 Task: Add an event with the title Lunch and Learn: Effective Time Management, date '2023/11/02', time 7:50 AM to 9:50 AMand add a description: The project kickoff is an important event that marks the official start of a project. It brings together key stakeholders, team members, and project managers to establish a shared understanding of the project's objectives, scope, and deliverables. During the kickoff, goals and expectations are clarified, roles and responsibilities are defined, and the initial project plan is presented., put the event into Green category . Add location for the event as: 123 La Boqueria, Barcelona, Spain, logged in from the account softage.3@softage.netand send the event invitation to softage.4@softage.net and softage.5@softage.net. Set a reminder for the event 1 hour before
Action: Mouse moved to (124, 123)
Screenshot: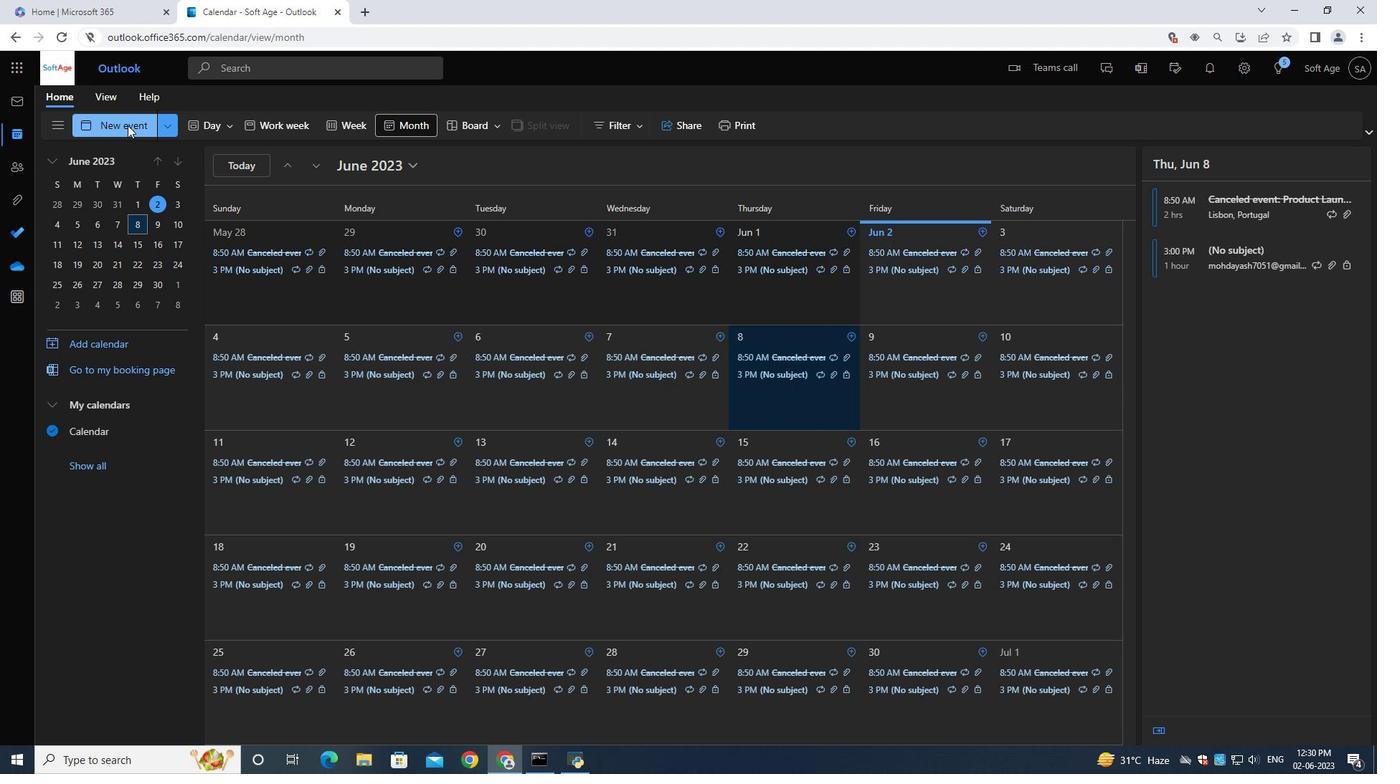 
Action: Mouse pressed left at (124, 123)
Screenshot: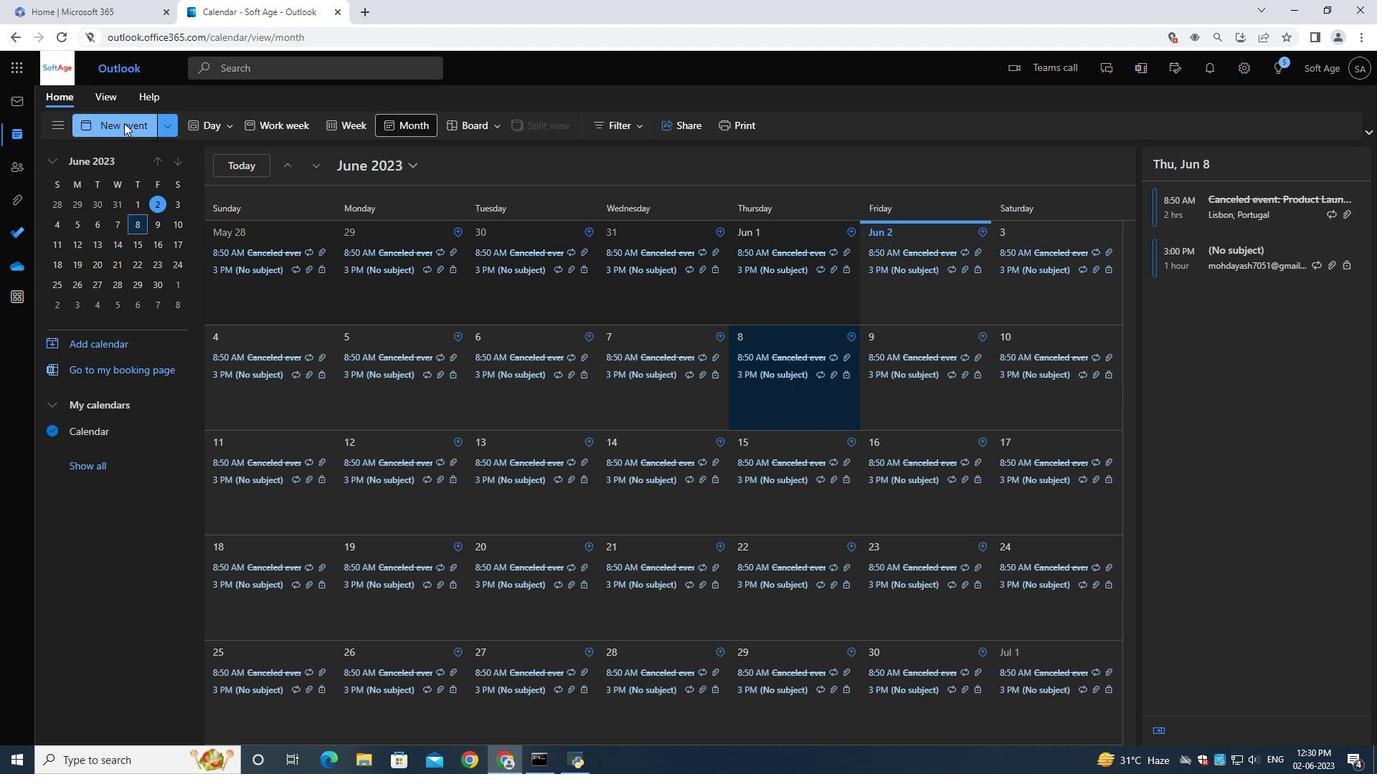 
Action: Mouse moved to (365, 221)
Screenshot: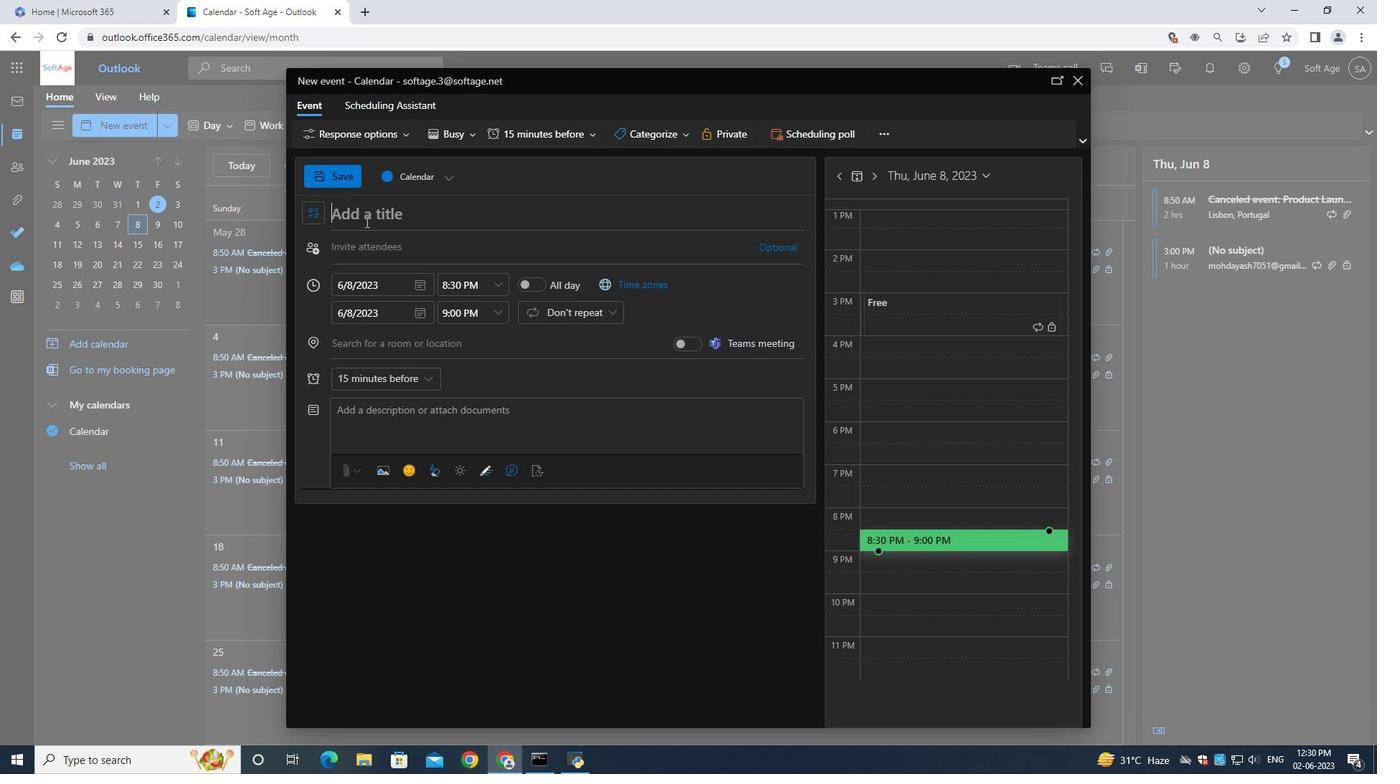 
Action: Key pressed <Key.shift>Luc<Key.backspace>nch<Key.space><Key.shift>And<Key.backspace><Key.backspace><Key.backspace>and<Key.space><Key.shift><Key.shift><Key.shift><Key.shift><Key.shift><Key.shift><Key.shift><Key.shift><Key.shift><Key.shift><Key.shift><Key.shift><Key.shift><Key.shift>Learn<Key.shift_r>:<Key.space><Key.shift><Key.shift><Key.shift><Key.shift><Key.shift><Key.shift><Key.shift><Key.shift><Key.shift>Effective<Key.space><Key.shift><Key.shift><Key.shift>Time<Key.space><Key.shift><Key.shift><Key.shift><Key.shift><Key.shift><Key.shift><Key.shift><Key.shift><Key.shift><Key.shift><Key.shift><Key.shift><Key.shift>Management
Screenshot: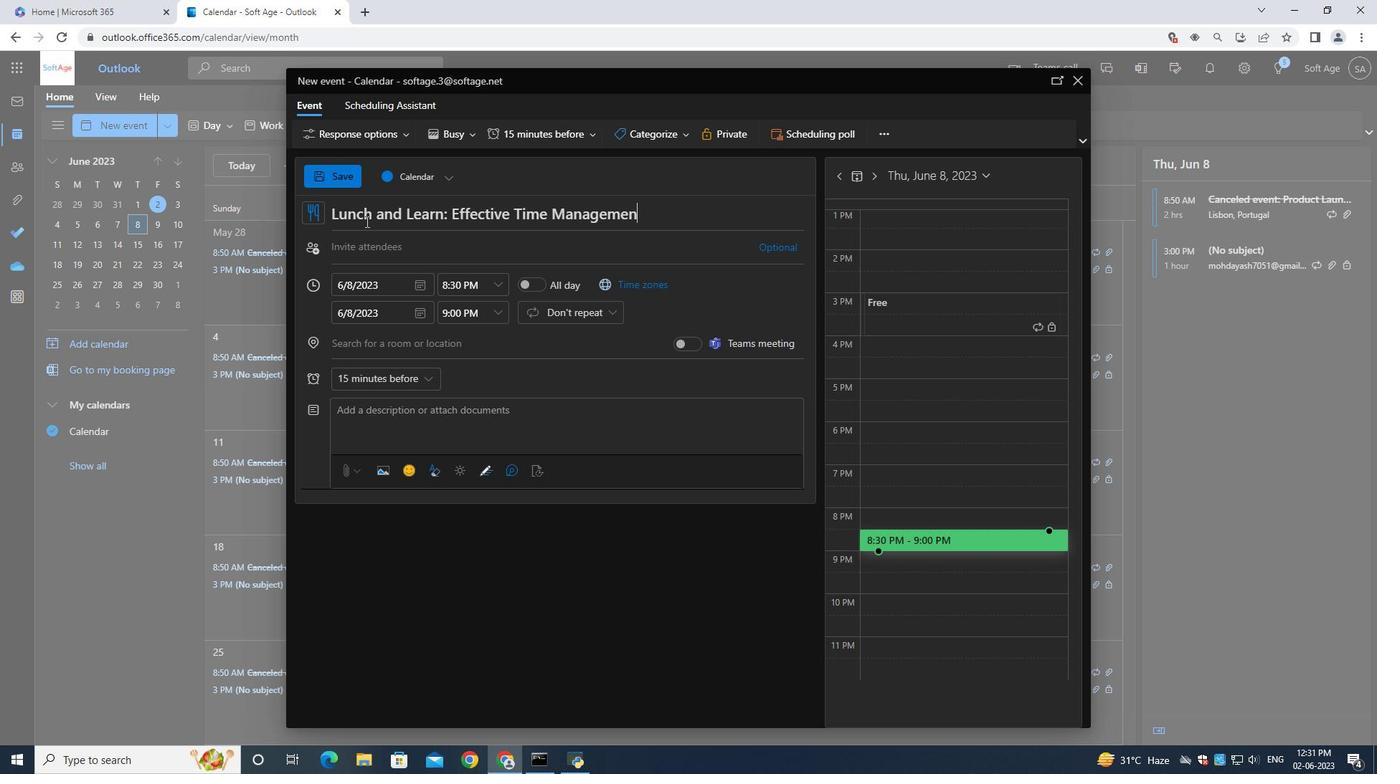 
Action: Mouse moved to (421, 286)
Screenshot: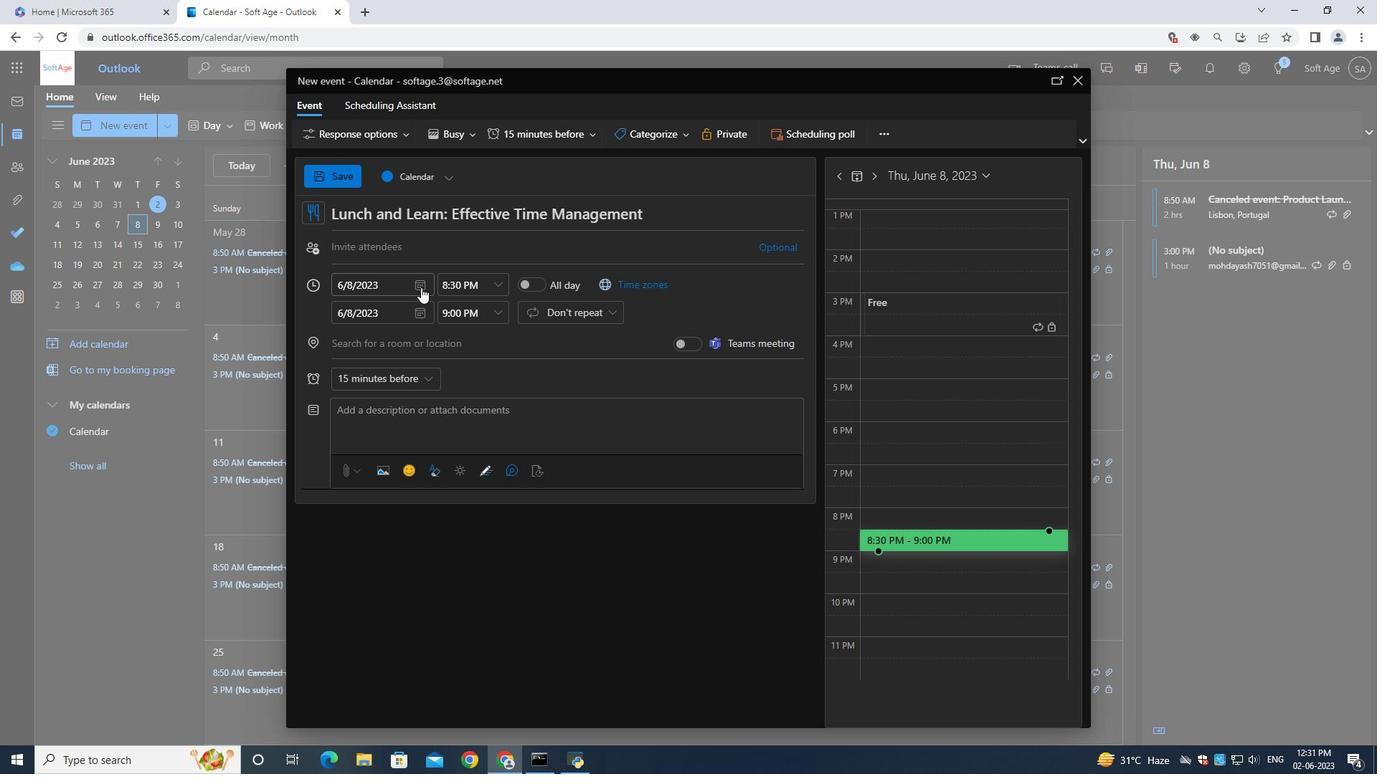 
Action: Mouse pressed left at (421, 286)
Screenshot: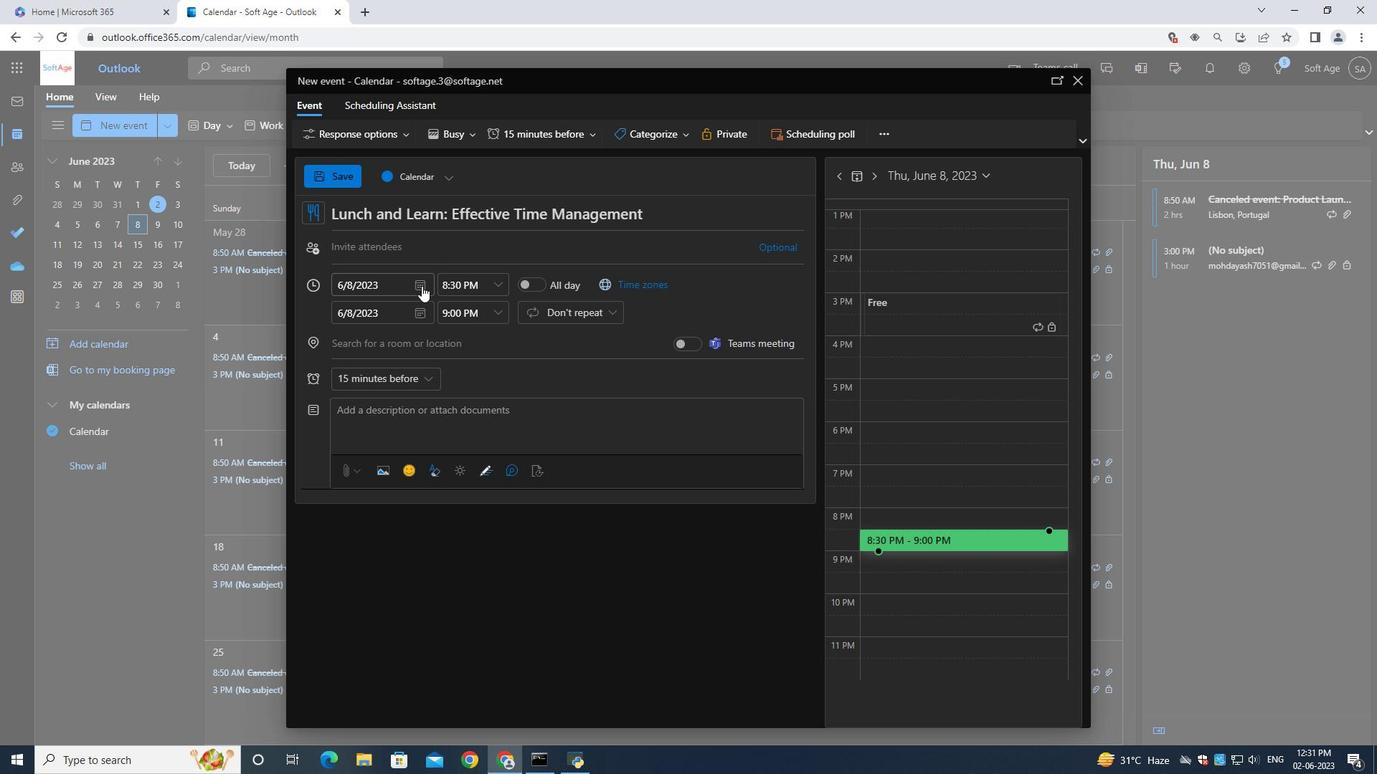 
Action: Mouse moved to (465, 316)
Screenshot: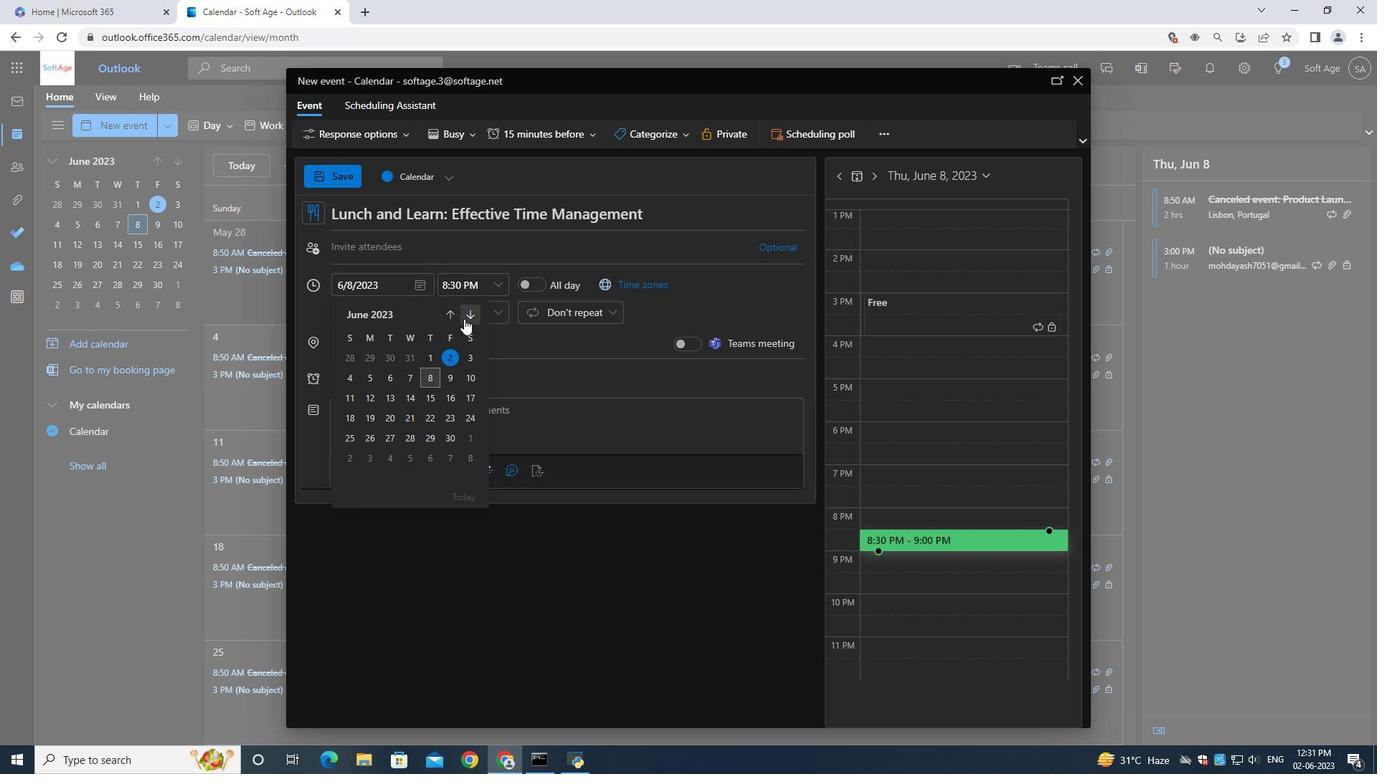 
Action: Mouse pressed left at (465, 316)
Screenshot: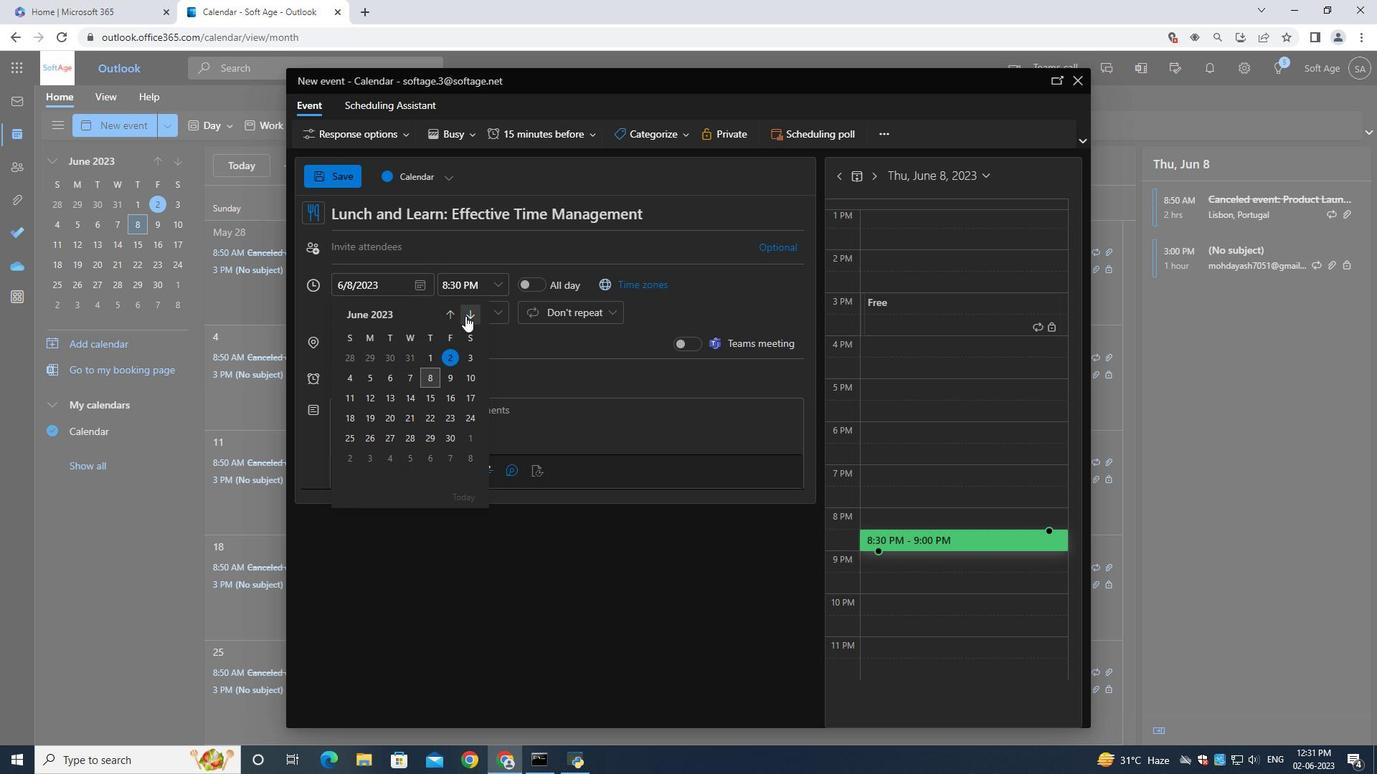 
Action: Mouse pressed left at (465, 316)
Screenshot: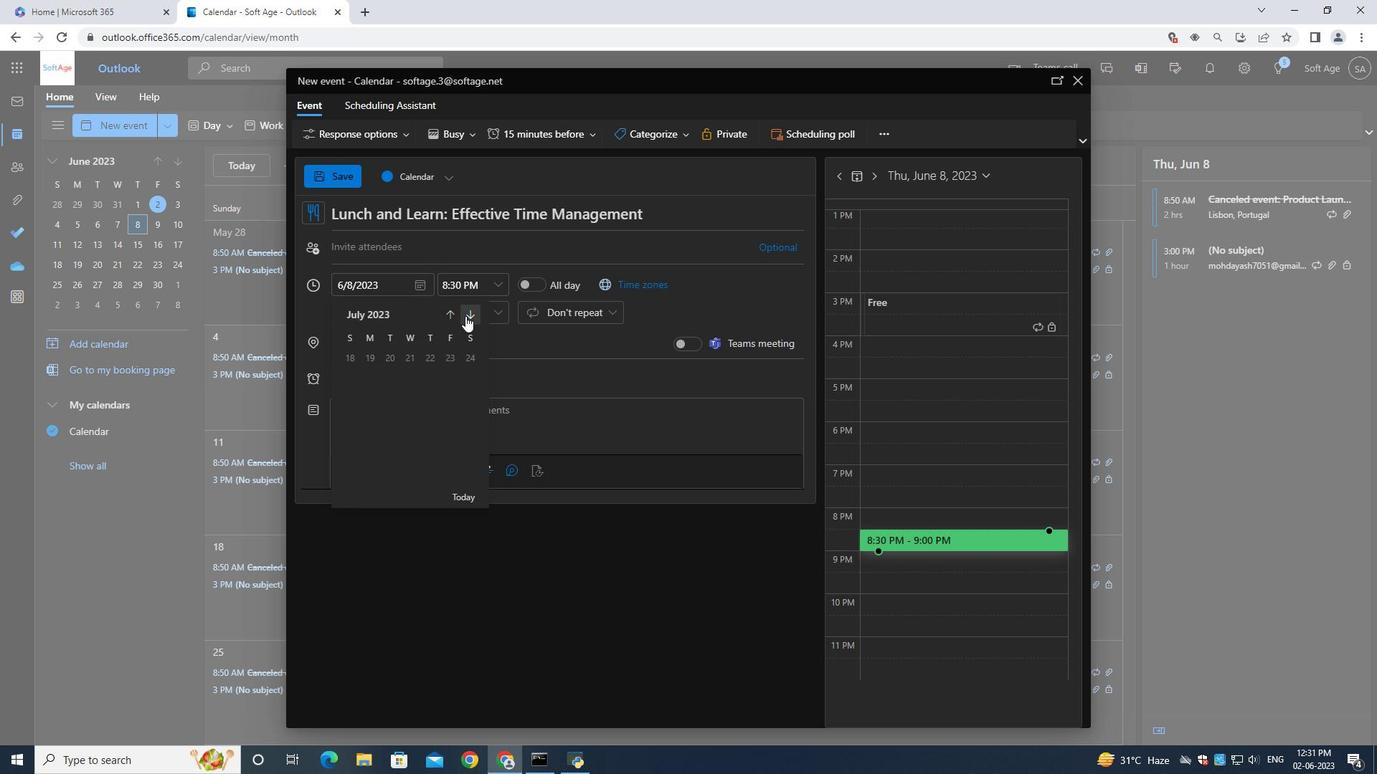
Action: Mouse pressed left at (465, 316)
Screenshot: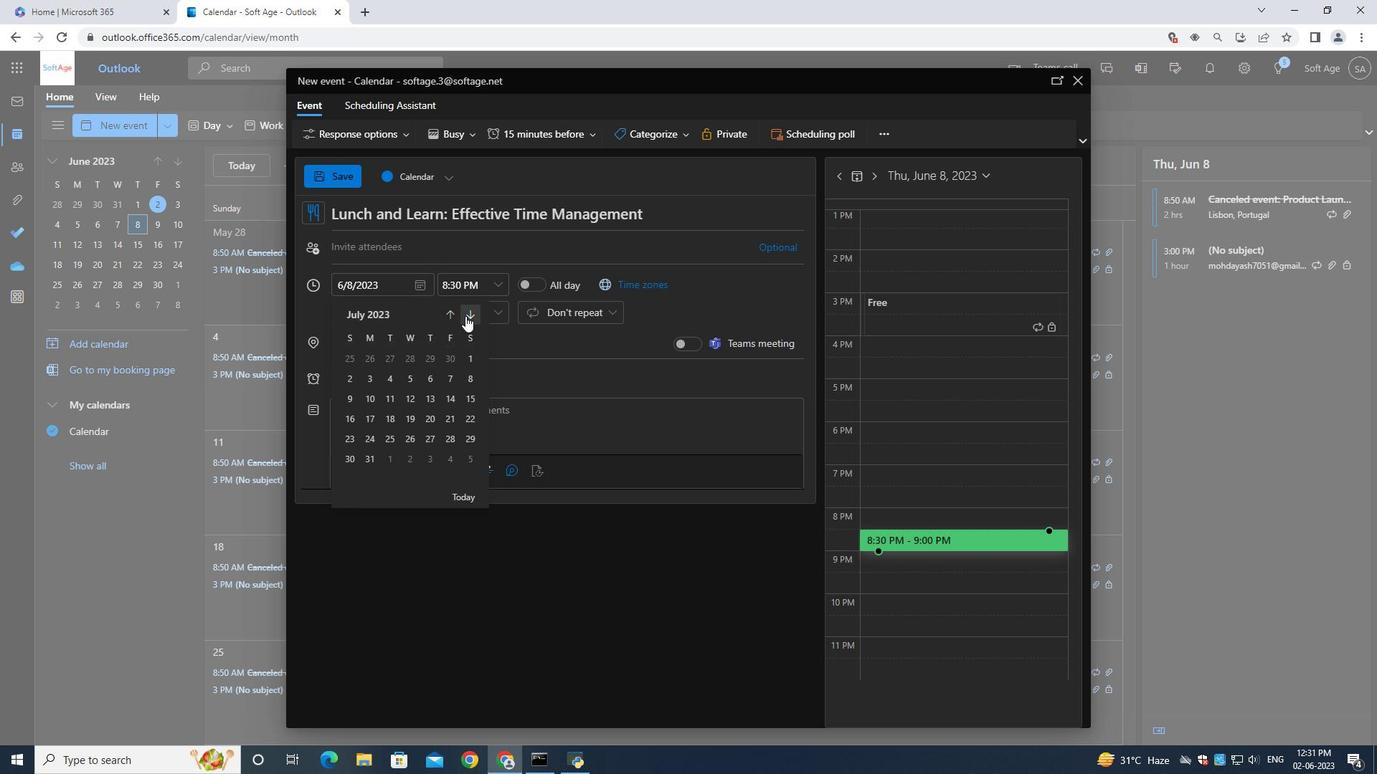 
Action: Mouse pressed left at (465, 316)
Screenshot: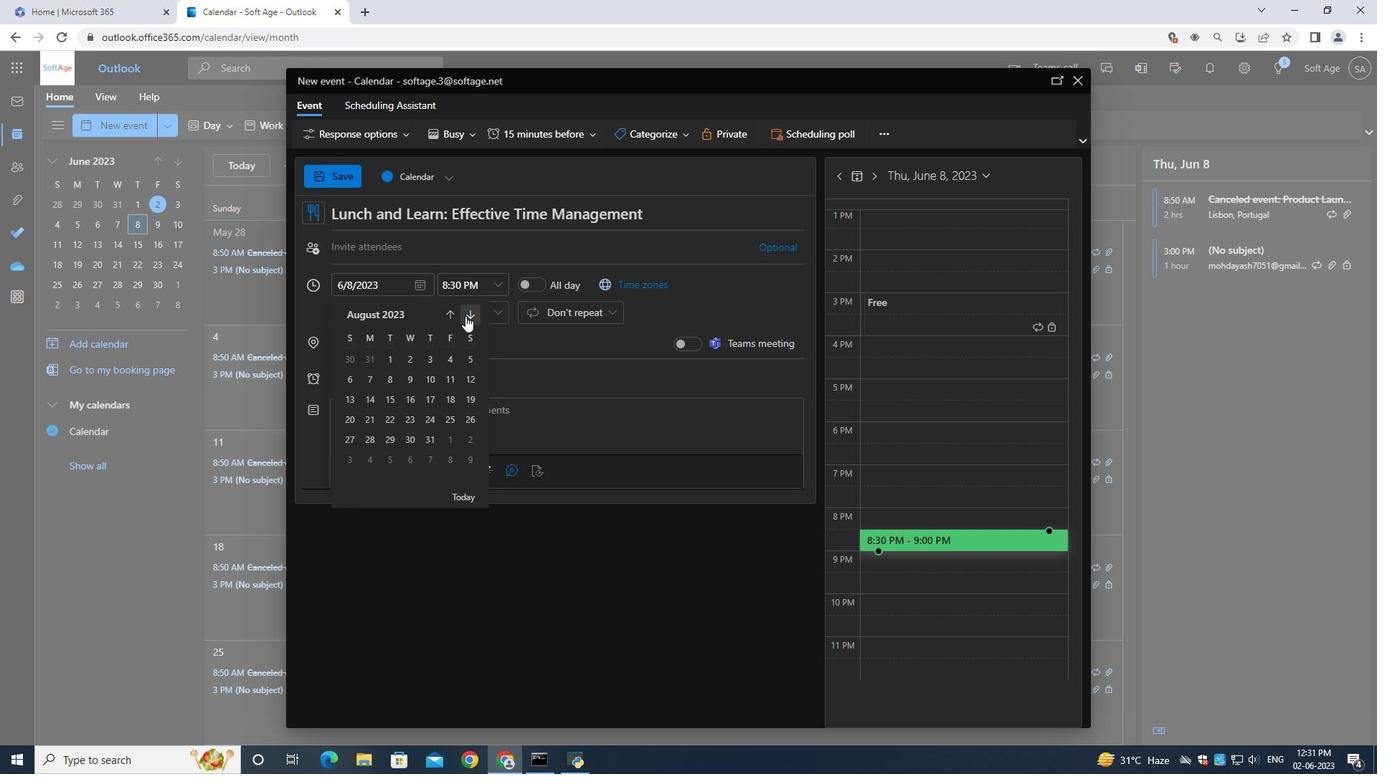 
Action: Mouse pressed left at (465, 316)
Screenshot: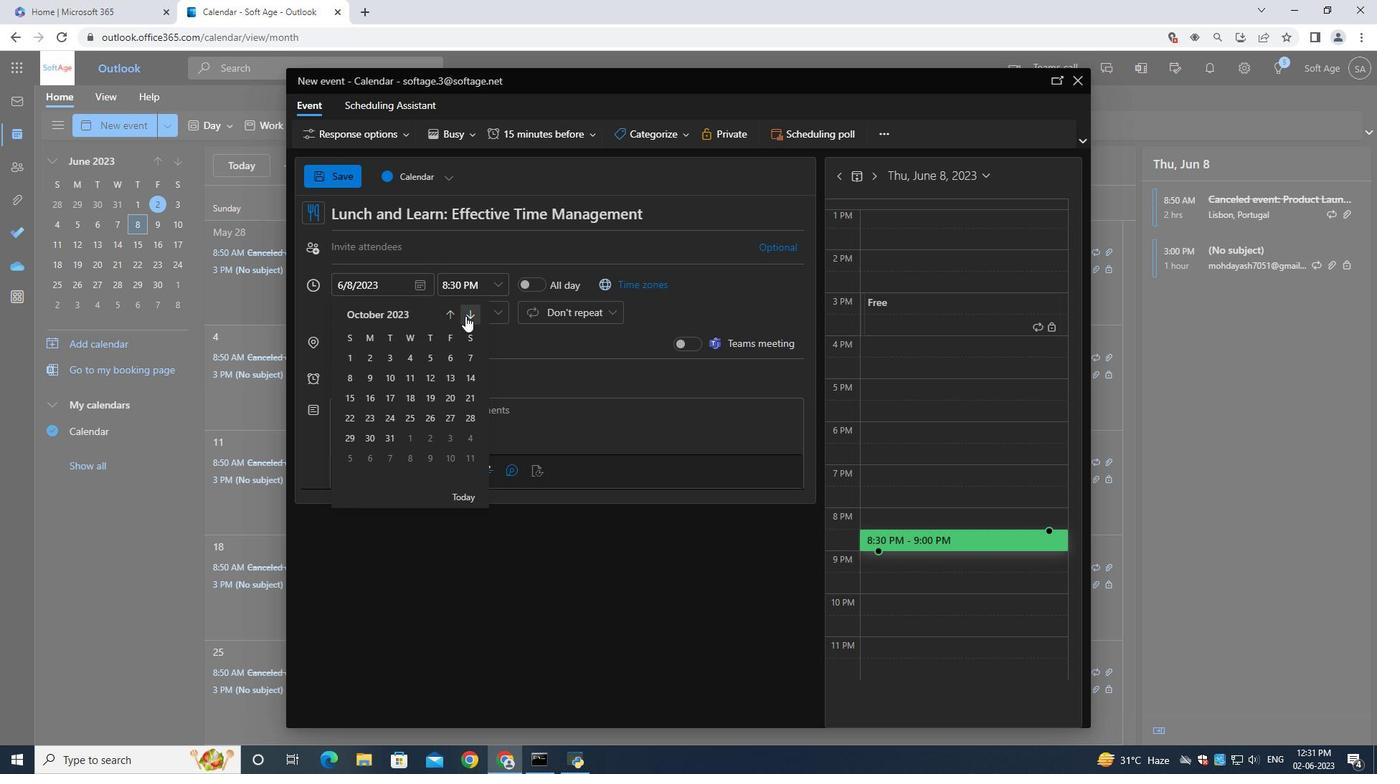 
Action: Mouse moved to (431, 358)
Screenshot: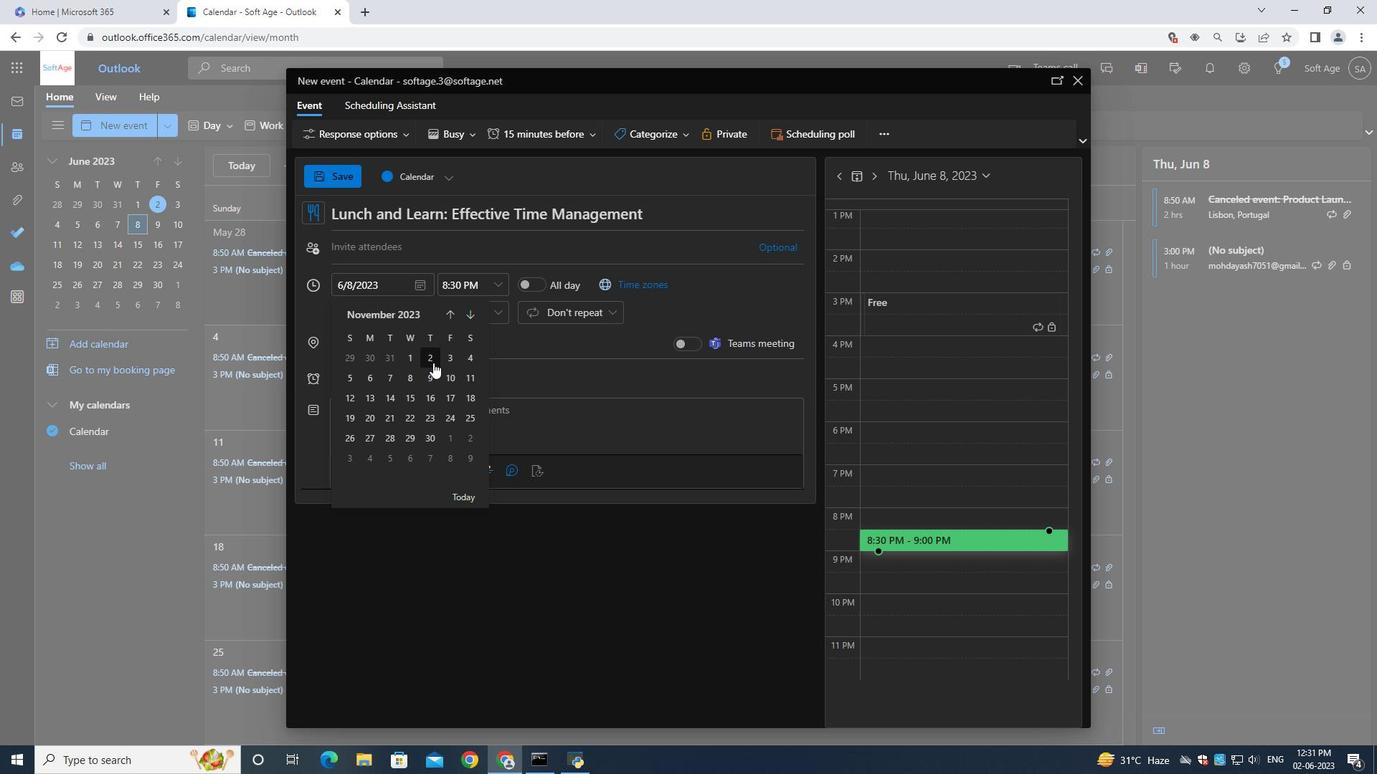 
Action: Mouse pressed left at (431, 358)
Screenshot: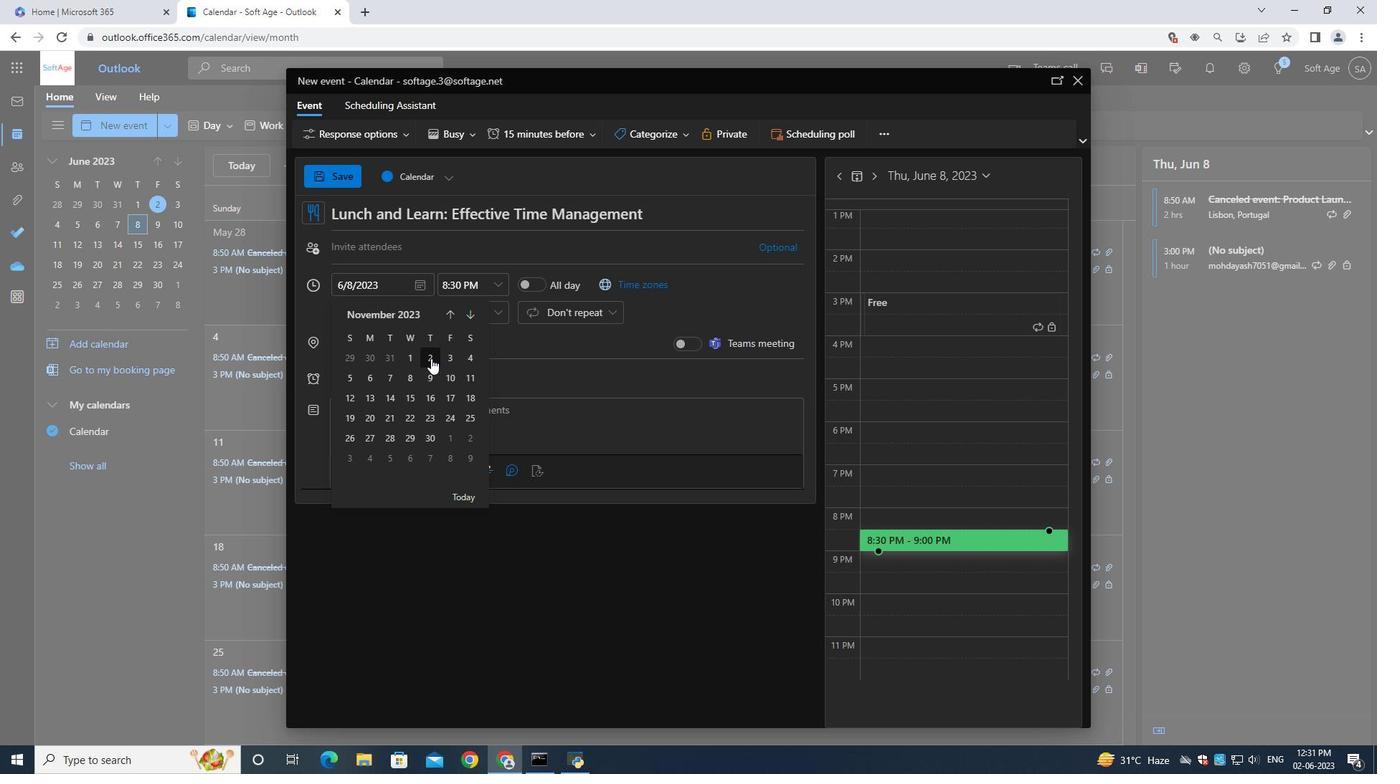 
Action: Mouse moved to (481, 287)
Screenshot: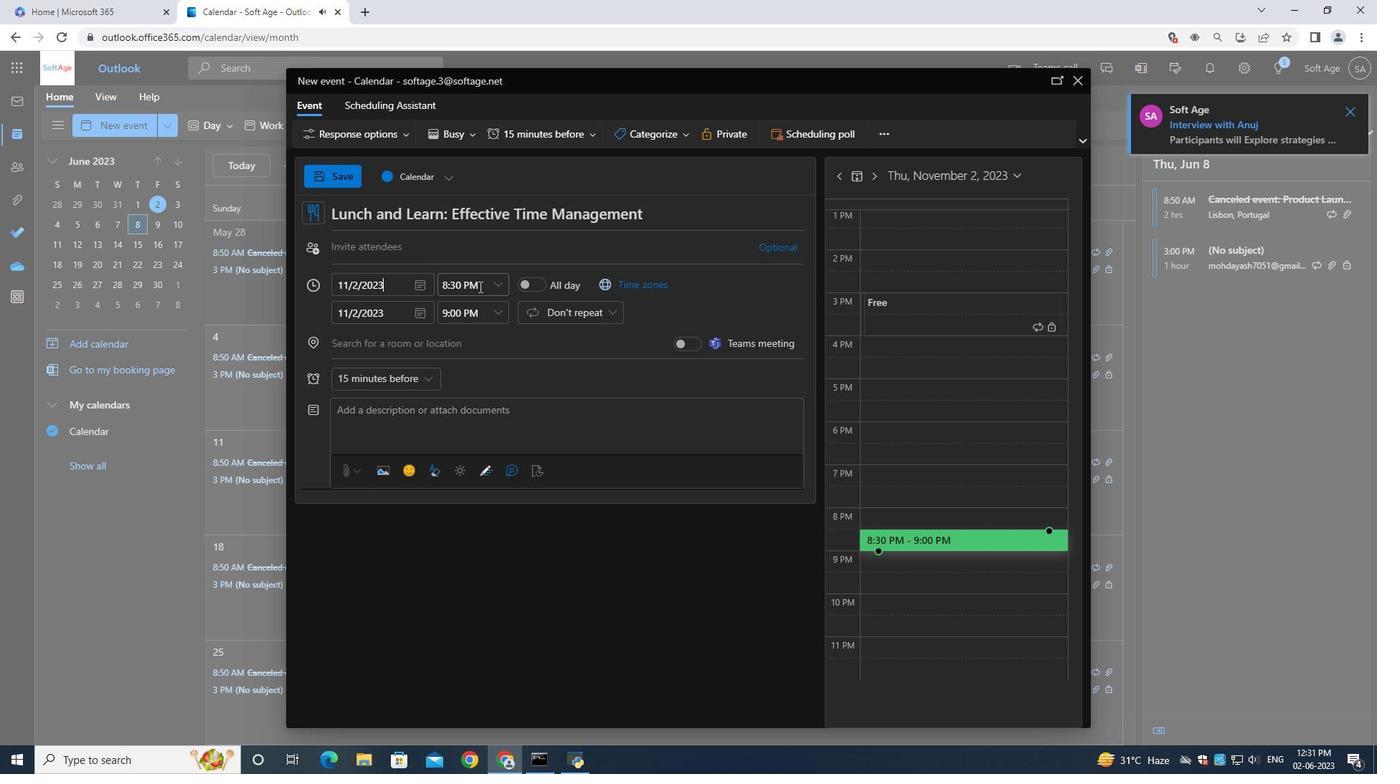 
Action: Mouse pressed left at (481, 287)
Screenshot: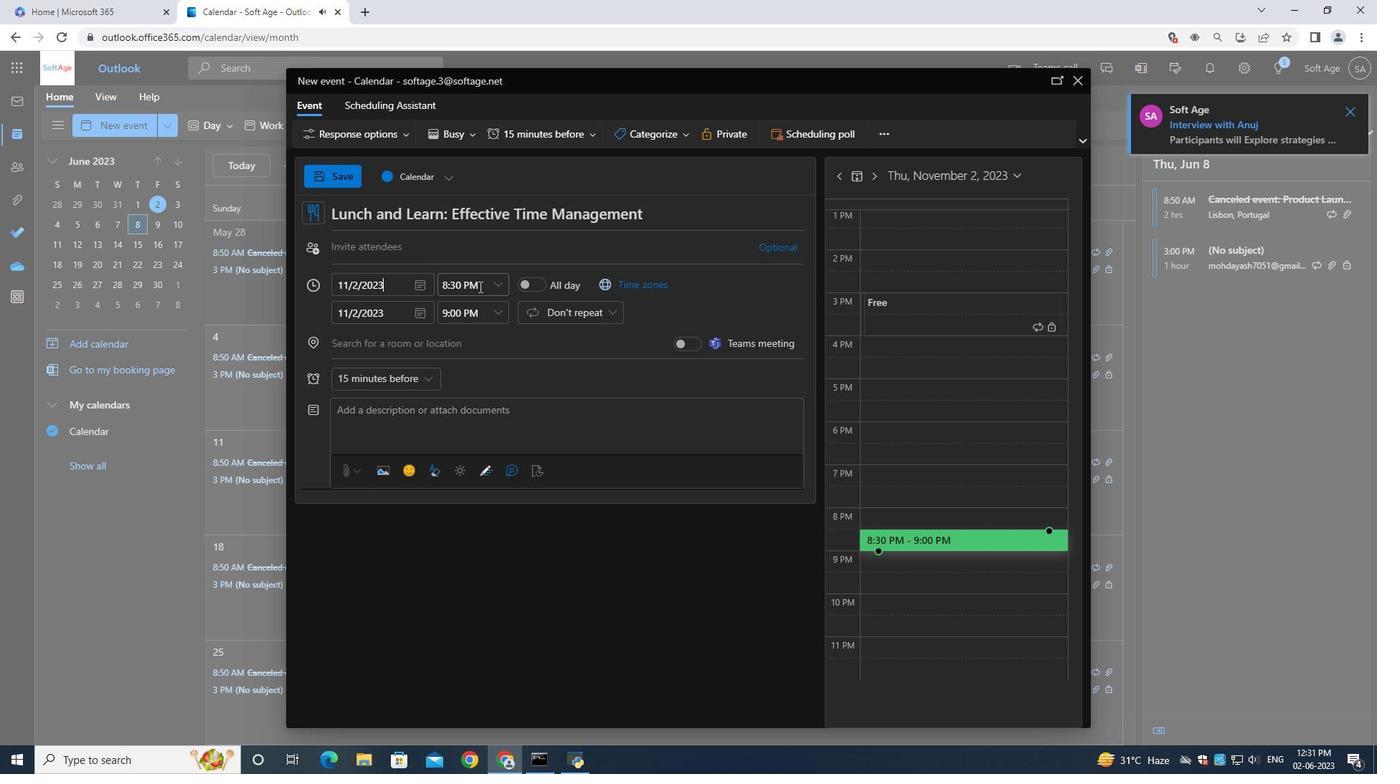 
Action: Mouse moved to (481, 287)
Screenshot: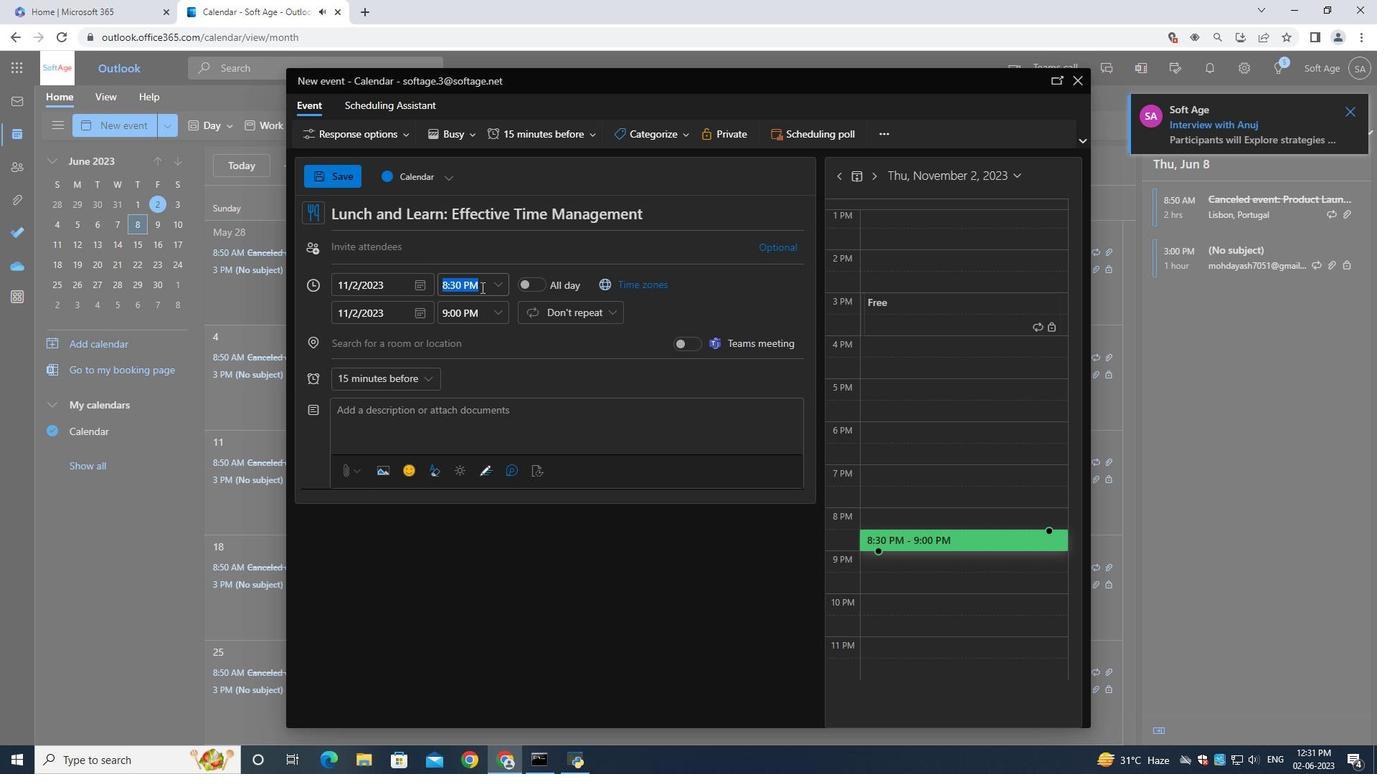 
Action: Key pressed <Key.backspace>7<Key.shift_r>:50<Key.shift>Am<Key.backspace><Key.shift>M
Screenshot: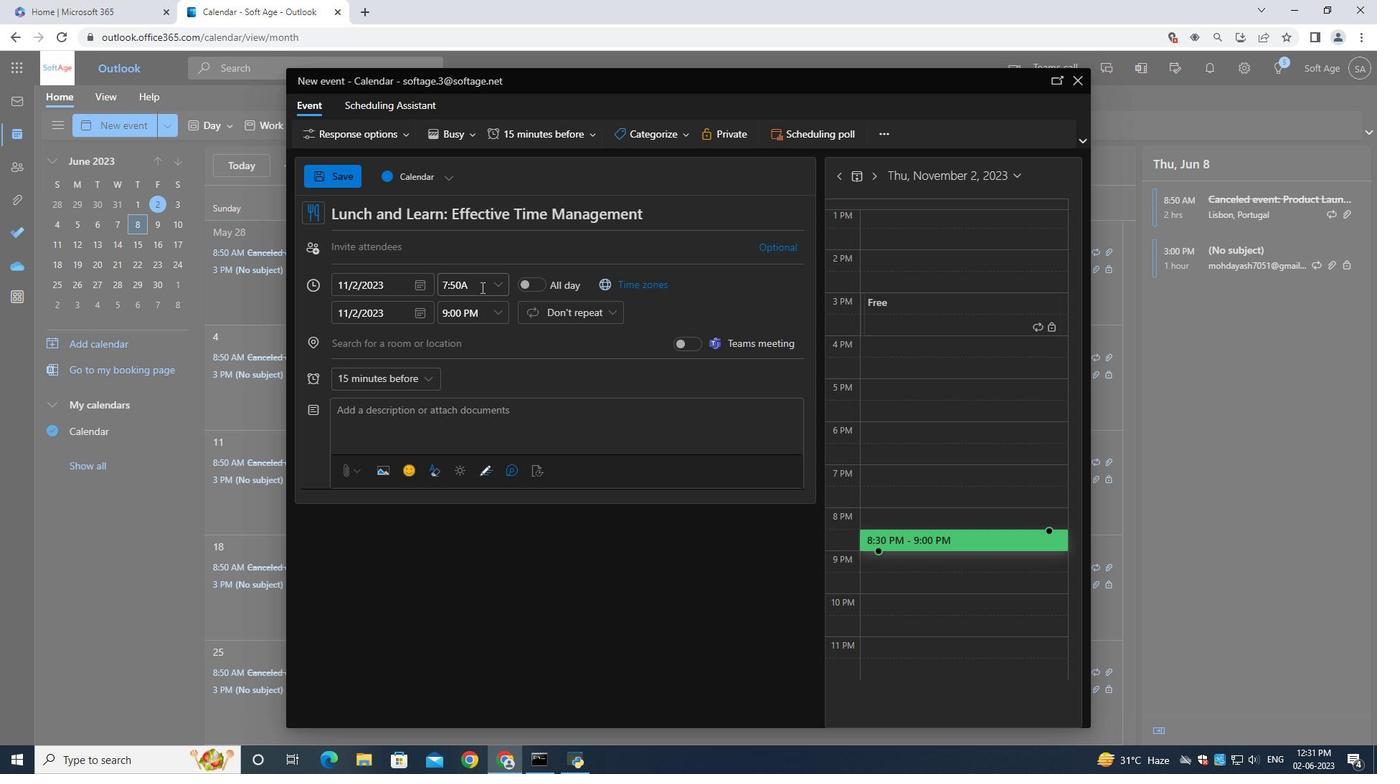 
Action: Mouse moved to (491, 315)
Screenshot: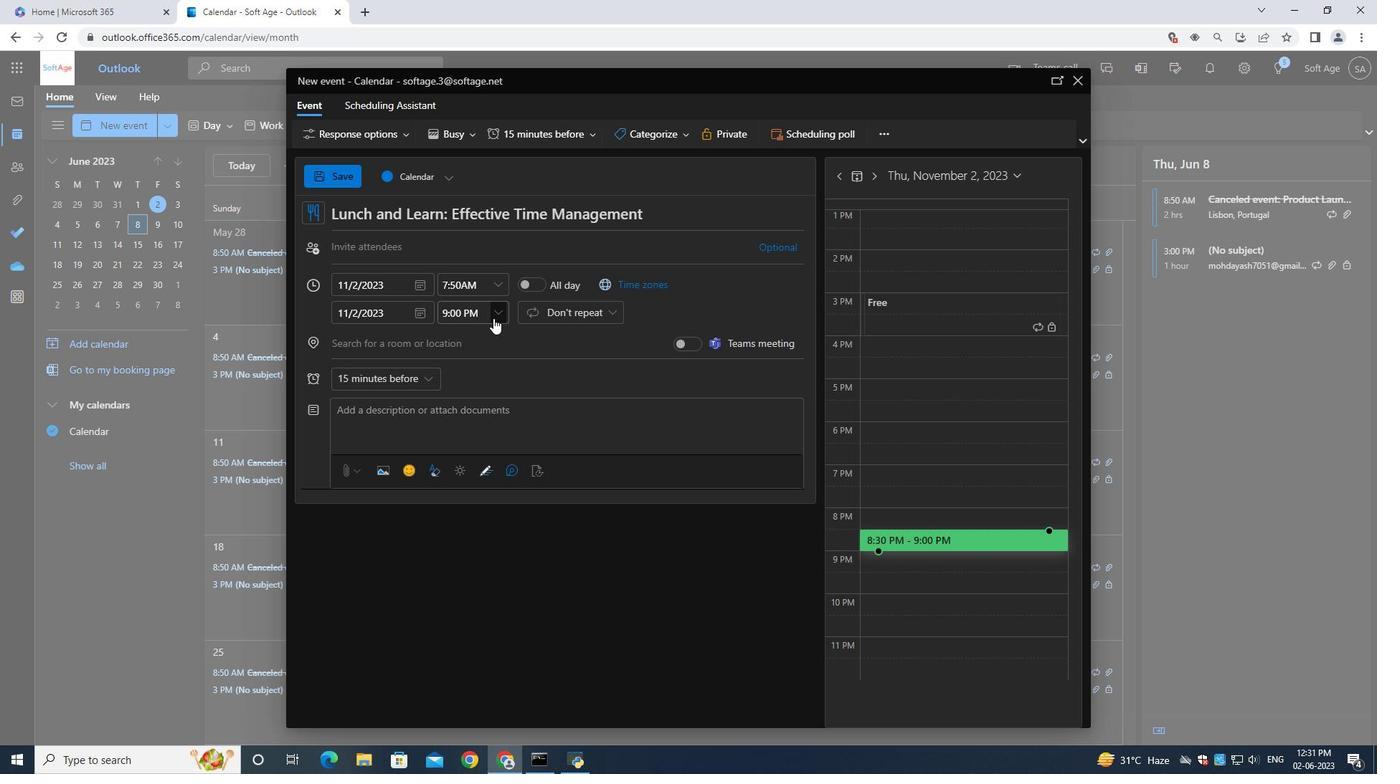 
Action: Mouse pressed left at (491, 315)
Screenshot: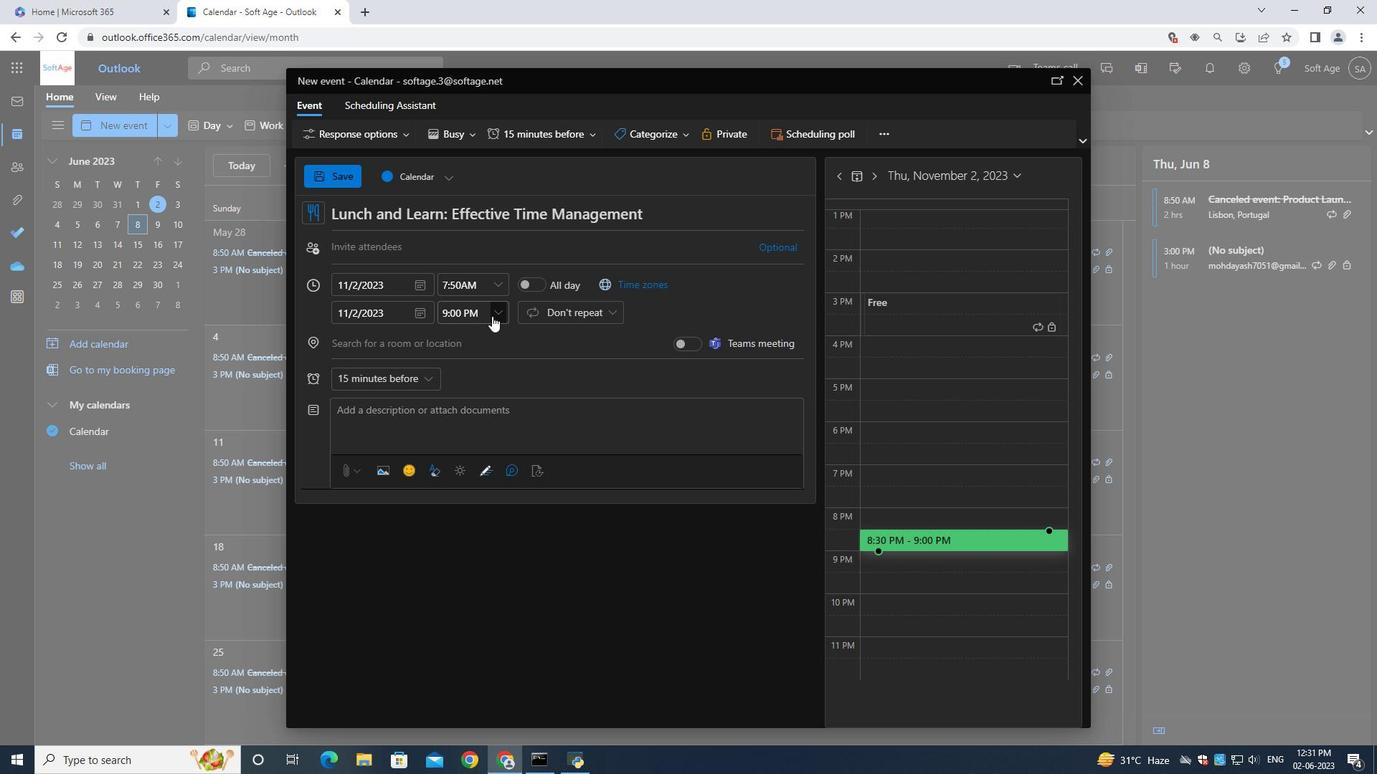 
Action: Mouse moved to (457, 316)
Screenshot: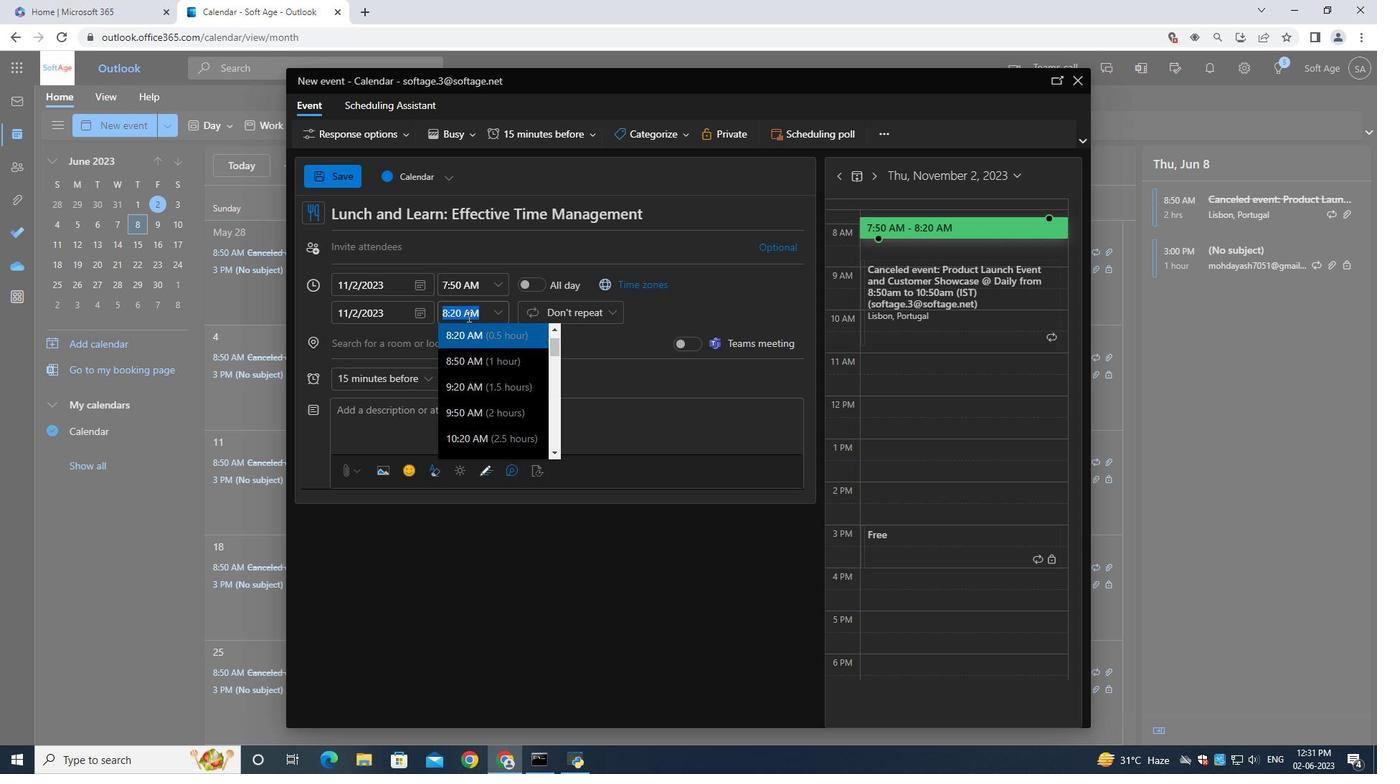 
Action: Key pressed 9<Key.shift_r>:50<Key.shift>Am
Screenshot: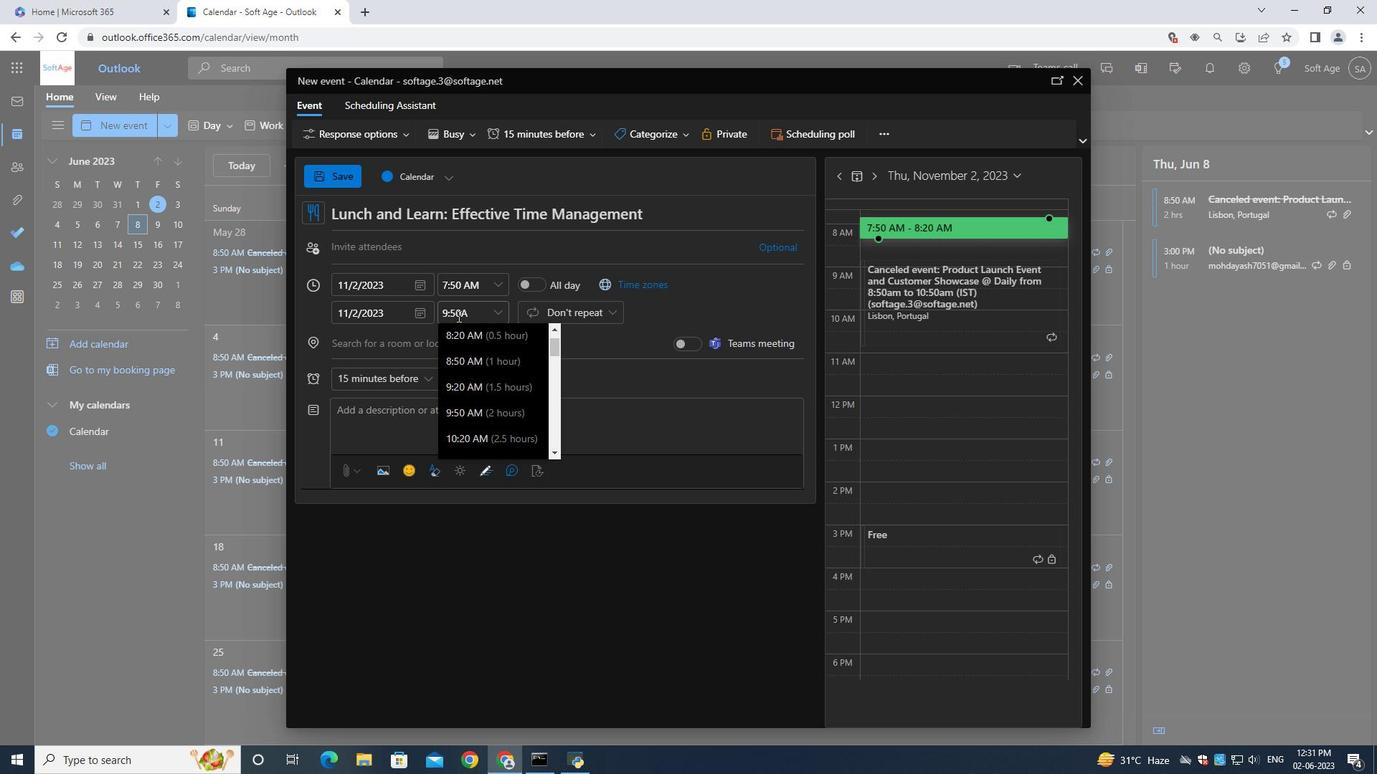 
Action: Mouse moved to (595, 333)
Screenshot: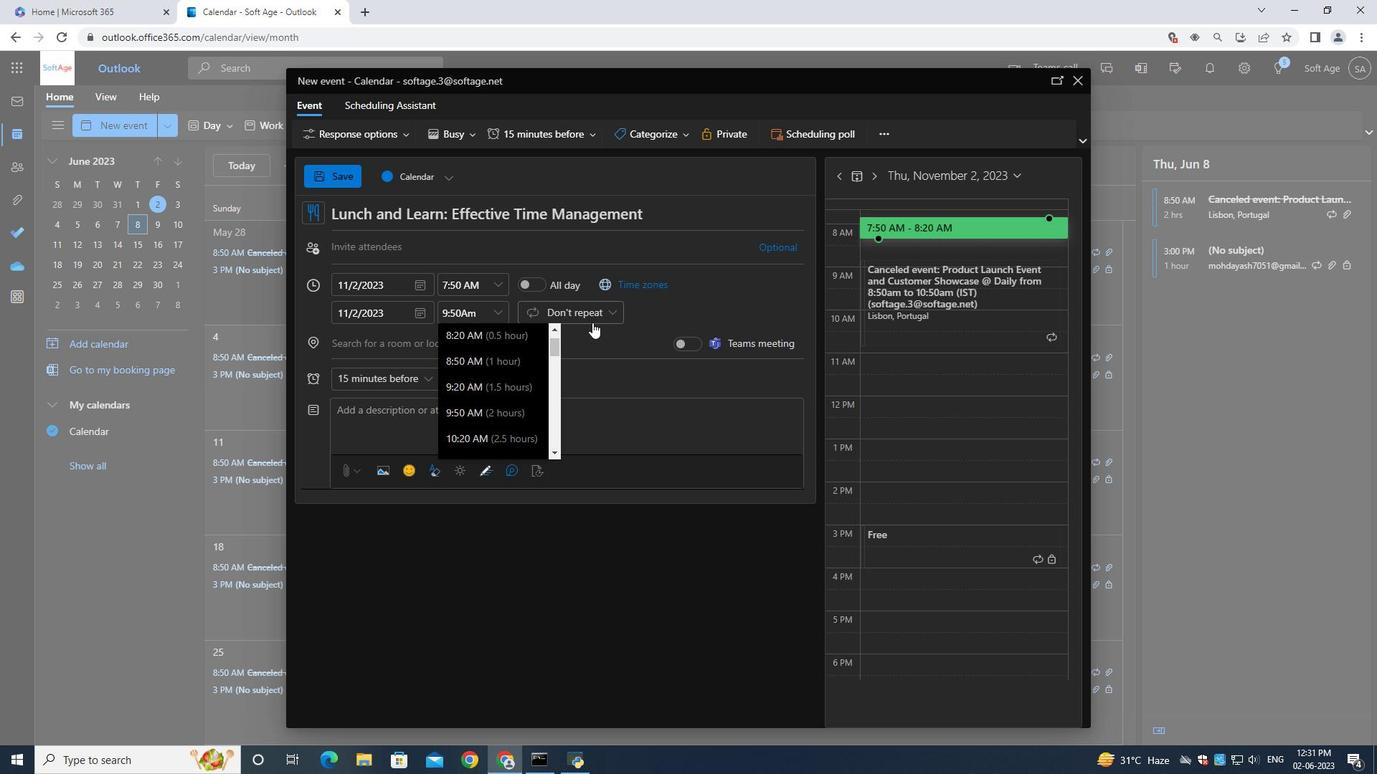 
Action: Mouse pressed left at (595, 333)
Screenshot: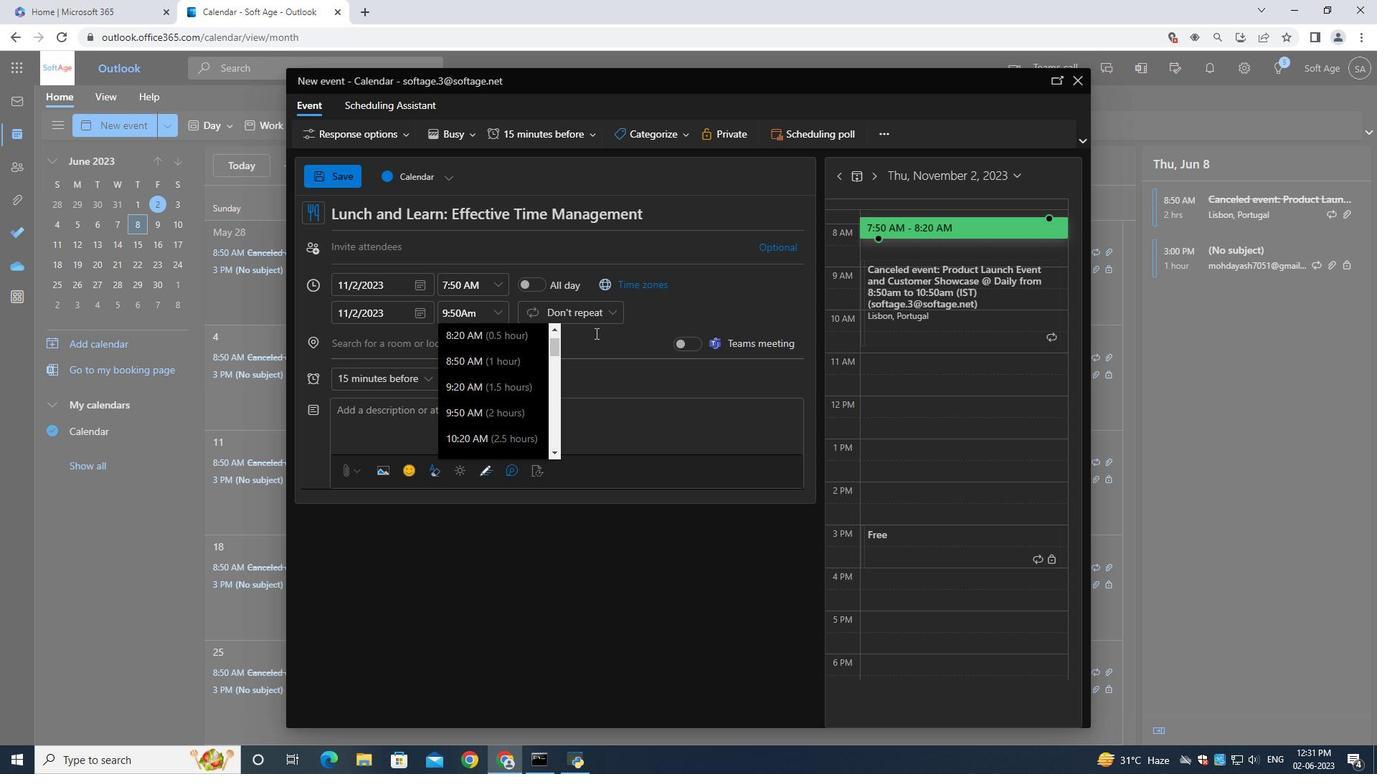 
Action: Mouse moved to (569, 343)
Screenshot: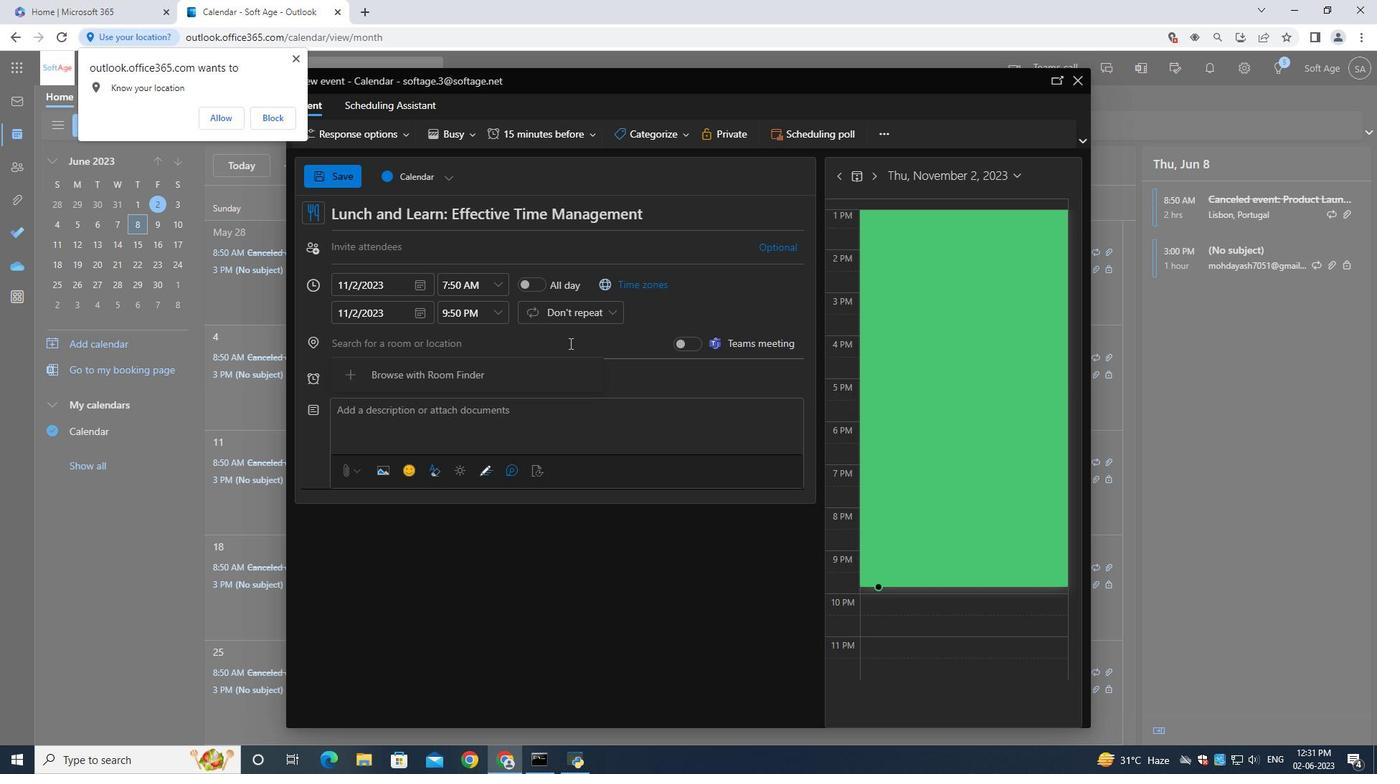 
Action: Mouse pressed left at (569, 343)
Screenshot: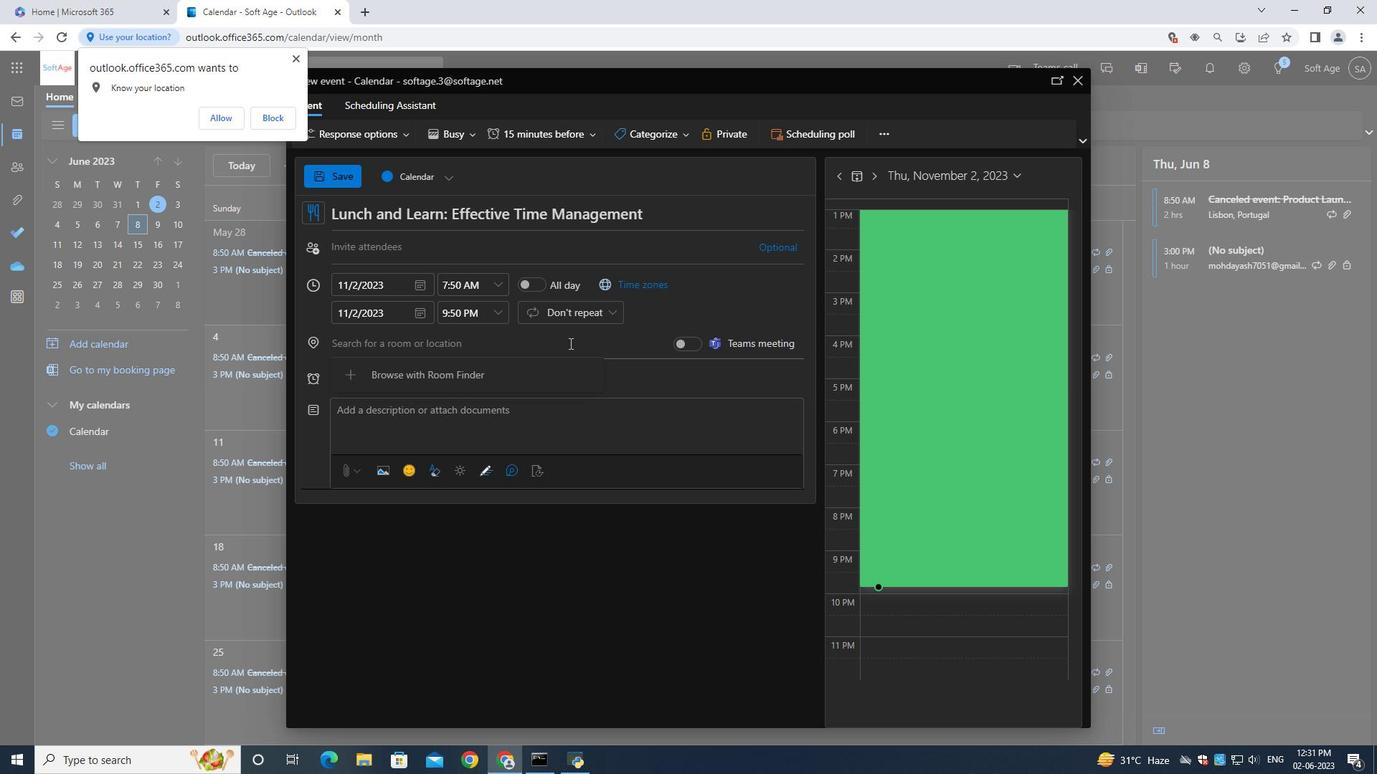 
Action: Mouse moved to (384, 416)
Screenshot: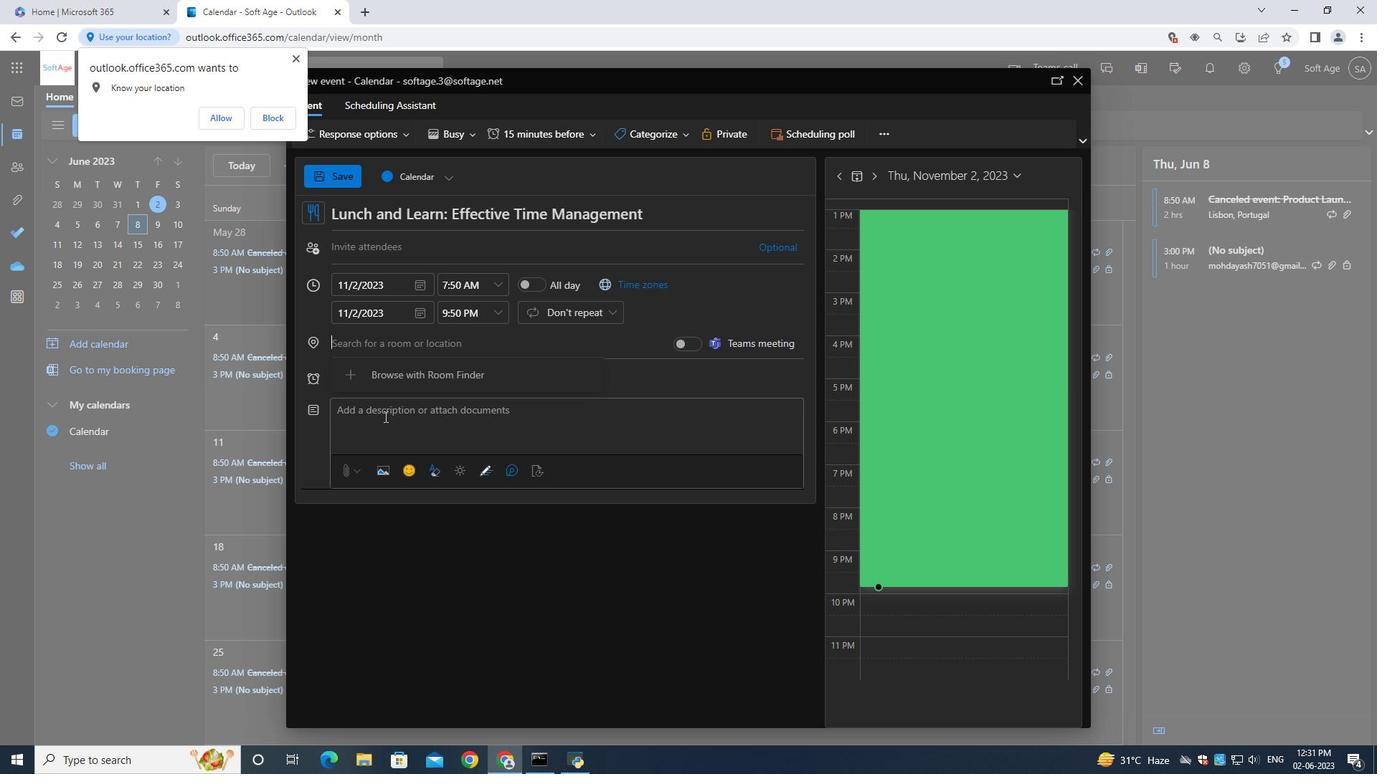 
Action: Mouse pressed left at (384, 416)
Screenshot: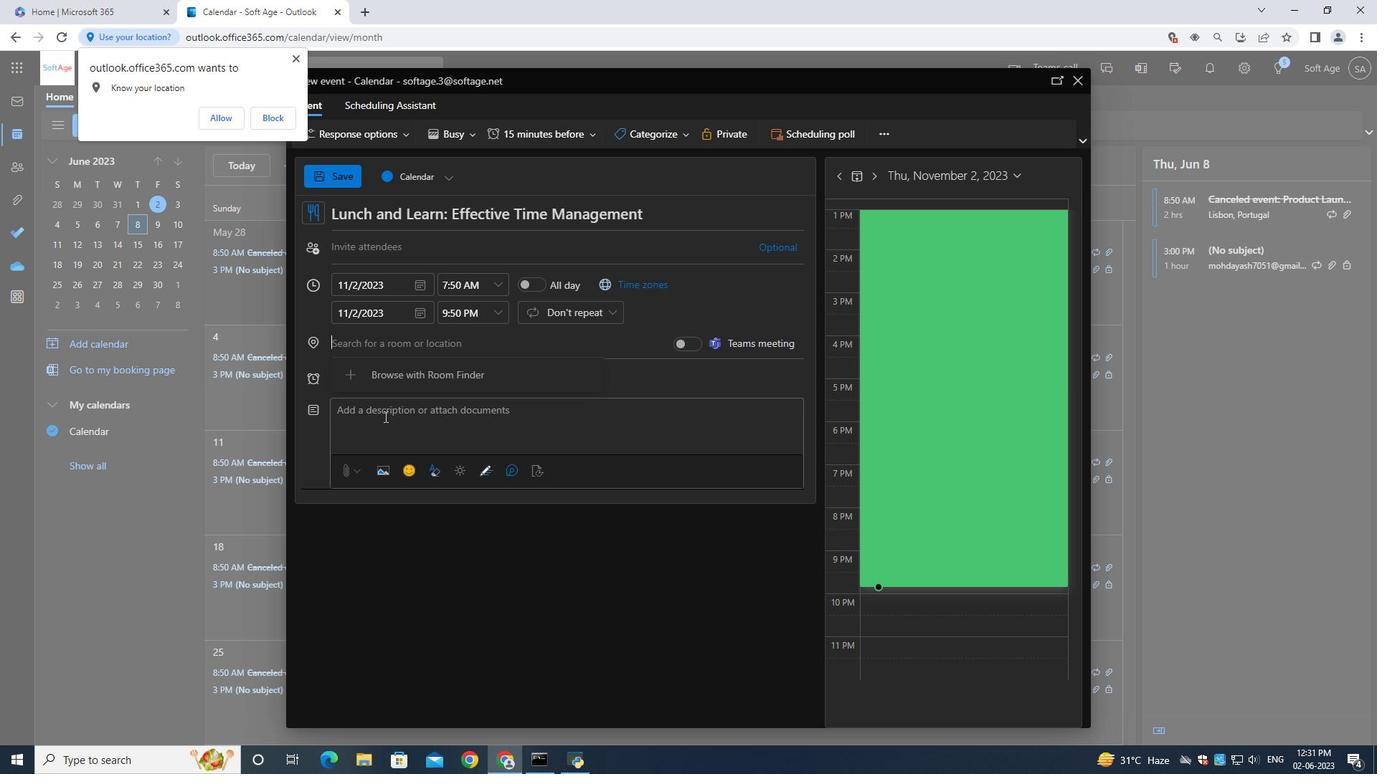 
Action: Mouse moved to (390, 406)
Screenshot: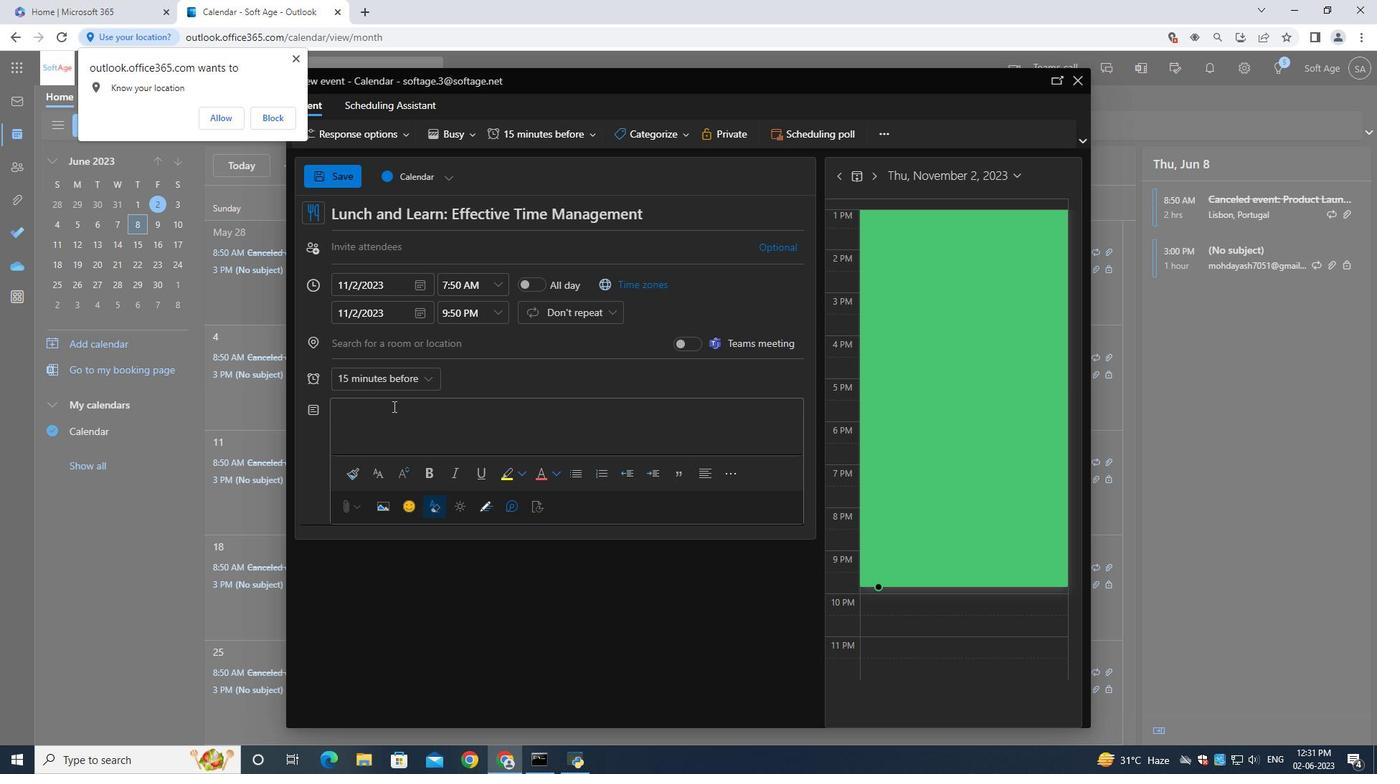 
Action: Key pressed <Key.shift>The<Key.space><Key.shift><Key.shift><Key.shift><Key.shift><Key.shift><Key.shift><Key.shift><Key.shift><Key.shift><Key.shift><Key.shift><Key.shift><Key.shift>Pro<Key.backspace><Key.backspace><Key.backspace>project<Key.space>kickoff<Key.space>
Screenshot: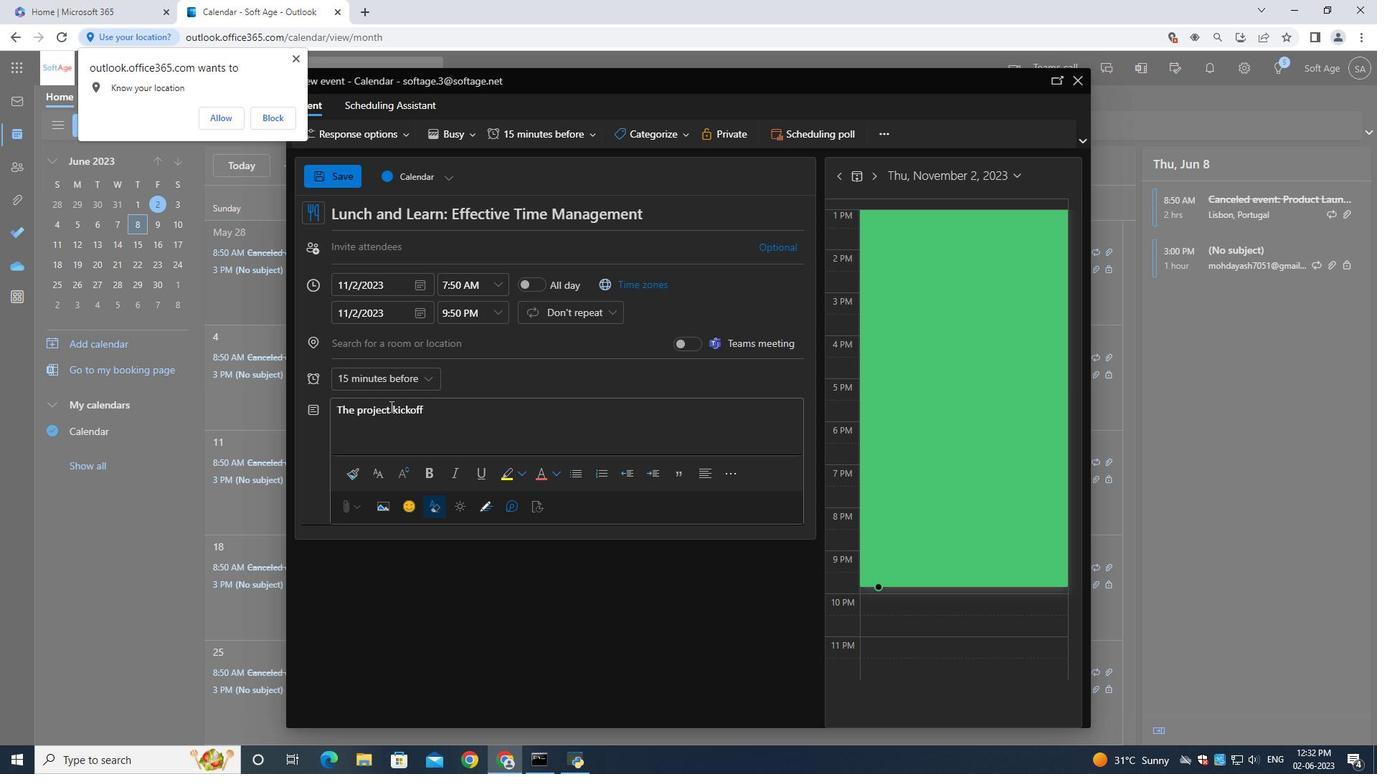 
Action: Mouse moved to (414, 348)
Screenshot: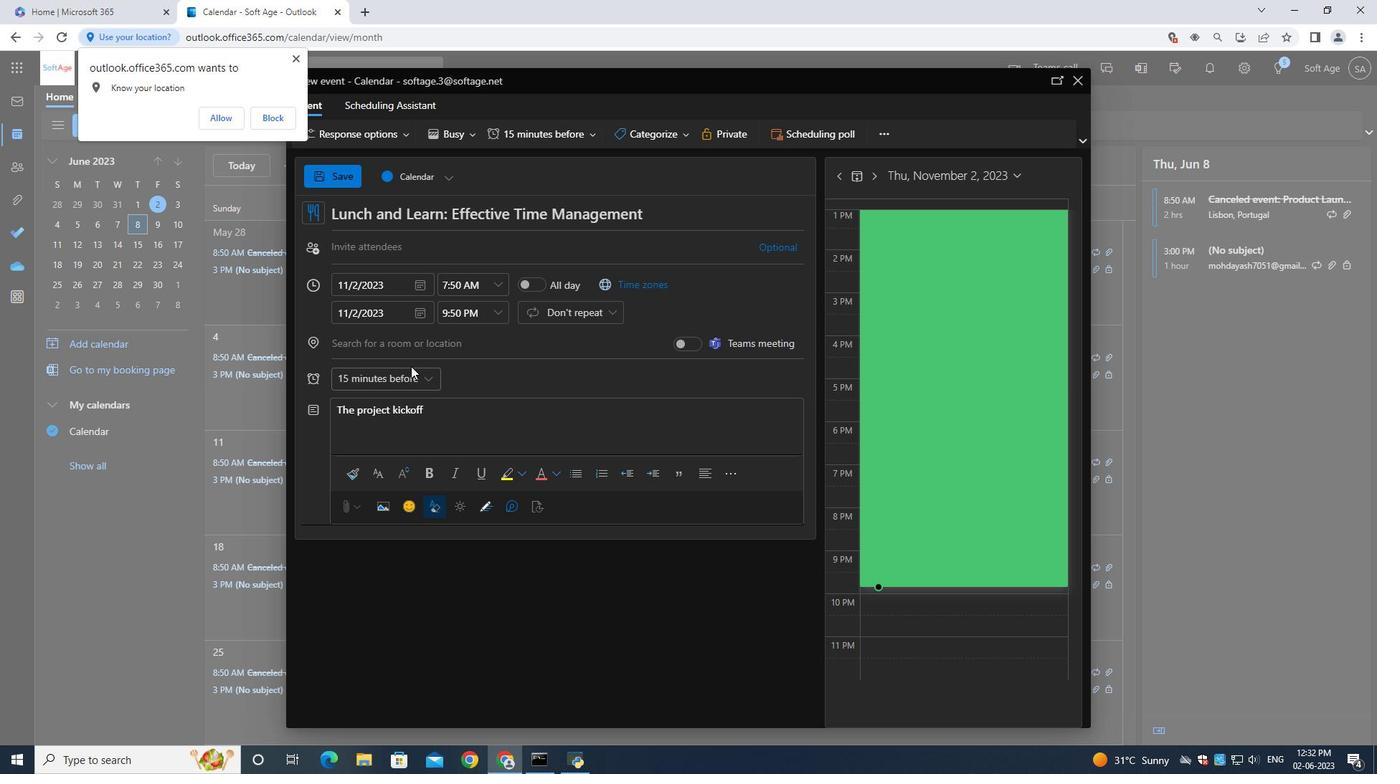 
Action: Key pressed is<Key.space>an<Key.space>important<Key.space>event<Key.space>that<Key.space>marks<Key.space>the<Key.space>official<Key.space><Key.space><Key.backspace>sts<Key.backspace>art<Key.space>of<Key.space>a<Key.space>project.<Key.shift><Key.shift><Key.shift><Key.shift><Key.shift><Key.shift><Key.shift><Key.shift><Key.shift><Key.shift><Key.shift><Key.shift><Key.shift><Key.shift><Key.shift><Key.shift><Key.shift><Key.shift><Key.shift><Key.shift><Key.shift><Key.shift><Key.shift><Key.shift><Key.shift><Key.shift><Key.shift><Key.shift><Key.shift><Key.shift><Key.shift><Key.shift><Key.shift><Key.shift><Key.shift><Key.shift><Key.shift><Key.shift><Key.shift><Key.shift>It<Key.space>bring<Key.space>together<Key.space>key<Key.space>stakeholdw<Key.backspace>ers,team<Key.space>members,and<Key.space>project<Key.space>managers<Key.space>to<Key.space>establish<Key.space>a<Key.space>shared<Key.space>understanding<Key.space>og<Key.backspace>f<Key.space>the<Key.space>project<Key.space><Key.shift_r>"<Key.backspace>'s<Key.backspace><Key.backspace><Key.backspace>'s<Key.space>objectives,scope<Key.space>and<Key.space>deliverables.<Key.shift>During<Key.space>the<Key.space>kickoff,goalsa<Key.backspace><Key.space>and<Key.space>expectations<Key.space>are<Key.space>clarified<Key.space>,roles<Key.space>and<Key.space>responsibilites<Key.space>are<Key.space>defined<Key.space>and<Key.space>the<Key.space>initial<Key.space>project<Key.space>plan<Key.space>is<Key.space>presented.,
Screenshot: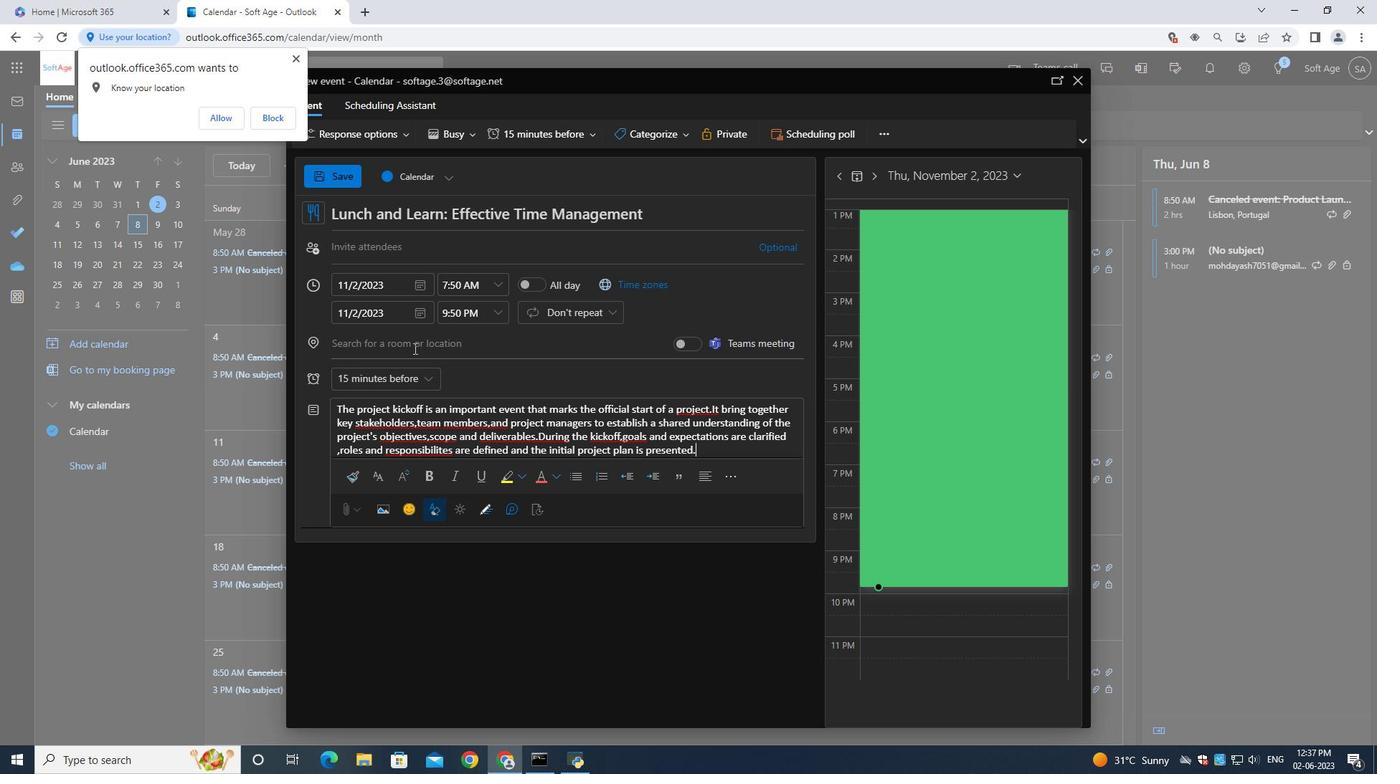 
Action: Mouse moved to (655, 133)
Screenshot: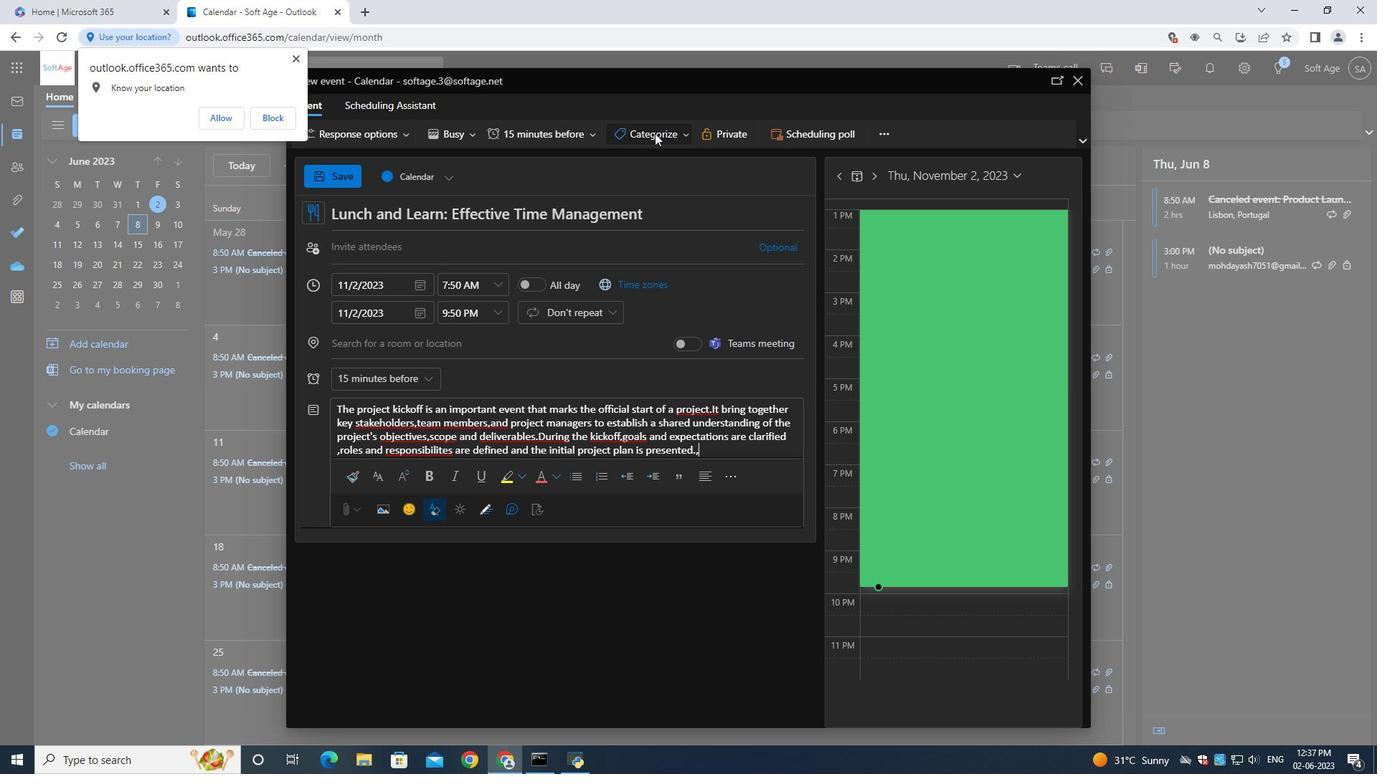 
Action: Mouse pressed left at (655, 133)
Screenshot: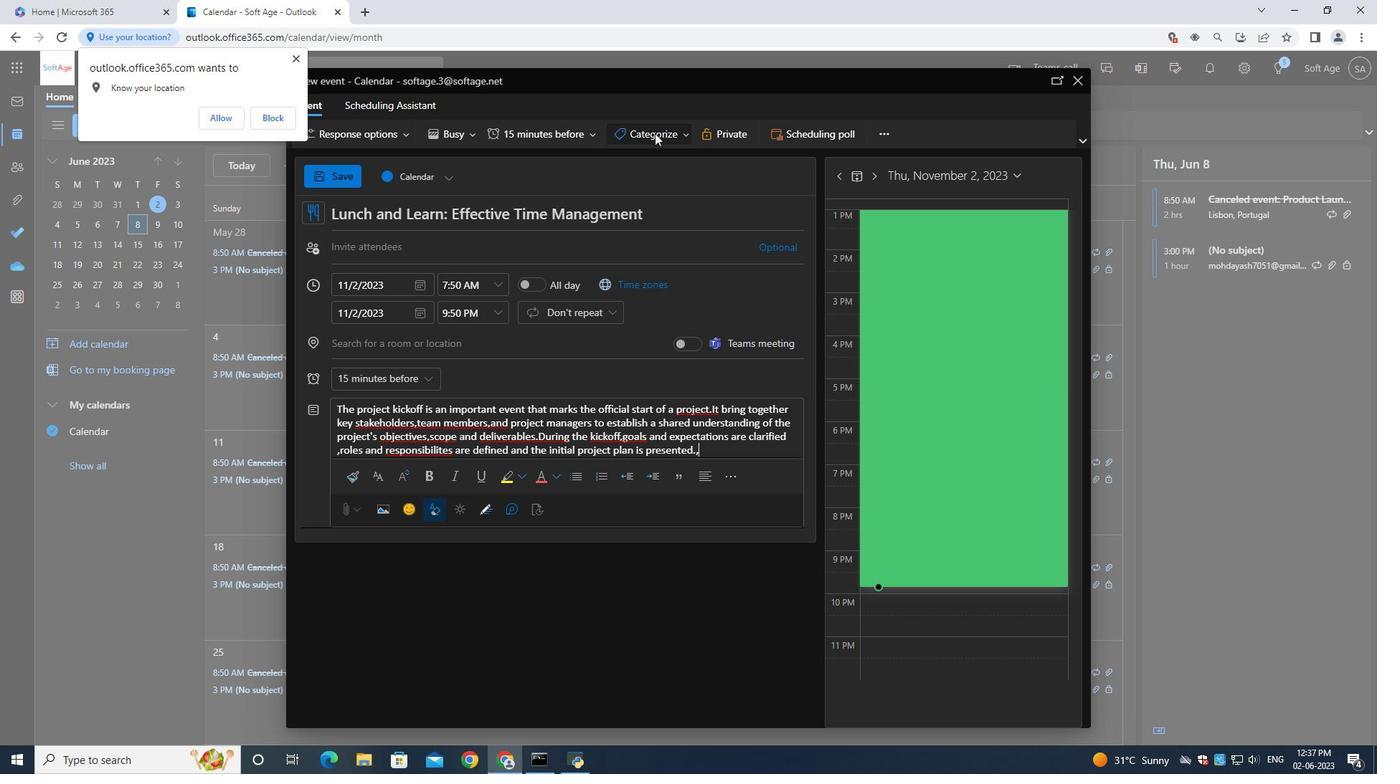 
Action: Mouse moved to (652, 182)
Screenshot: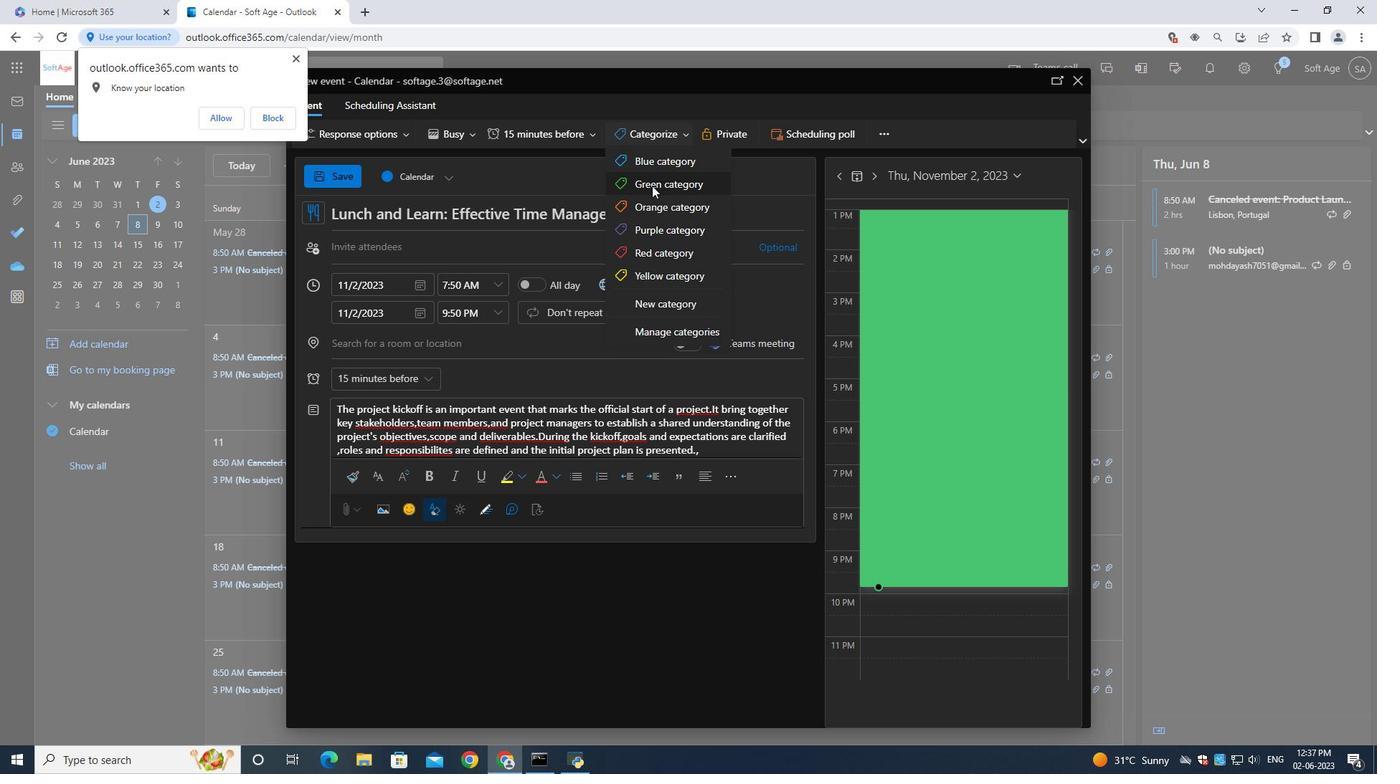 
Action: Mouse pressed left at (652, 182)
Screenshot: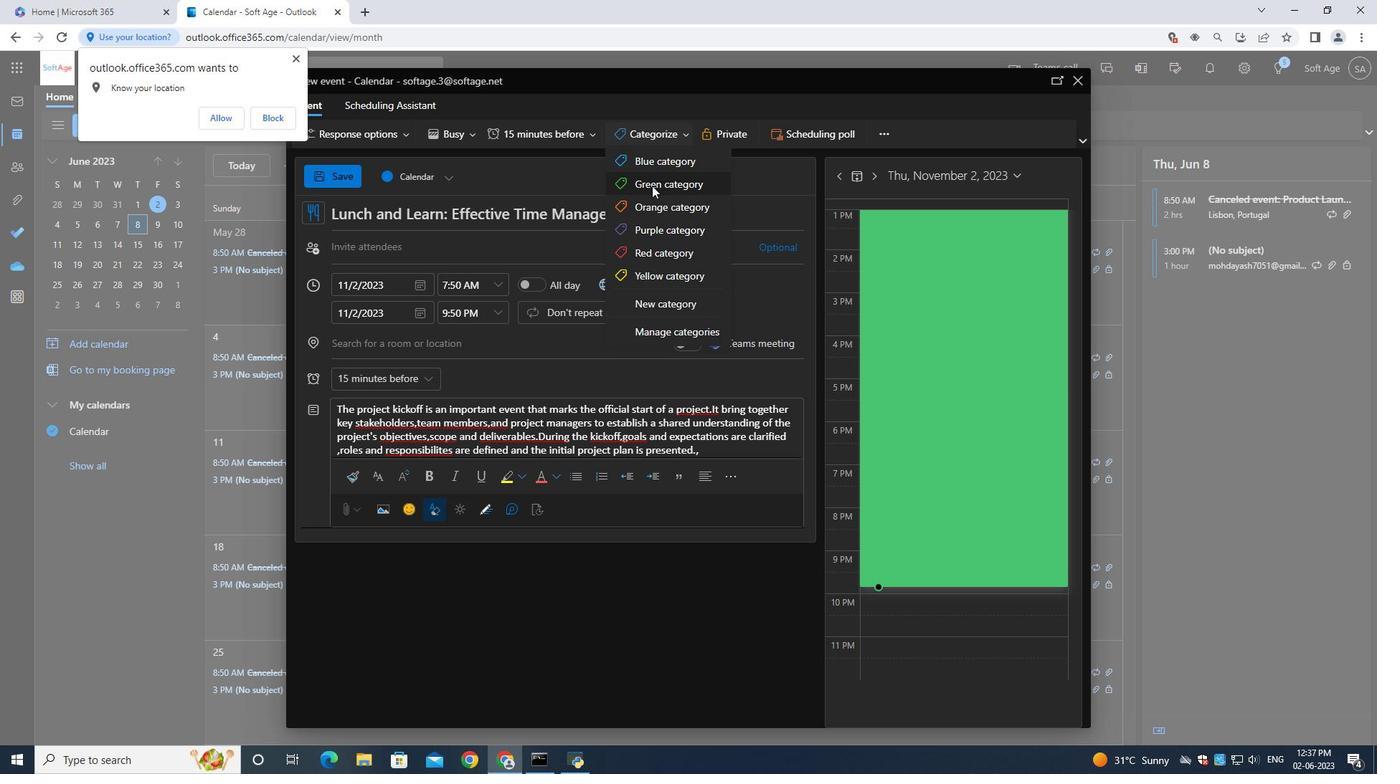 
Action: Mouse moved to (387, 350)
Screenshot: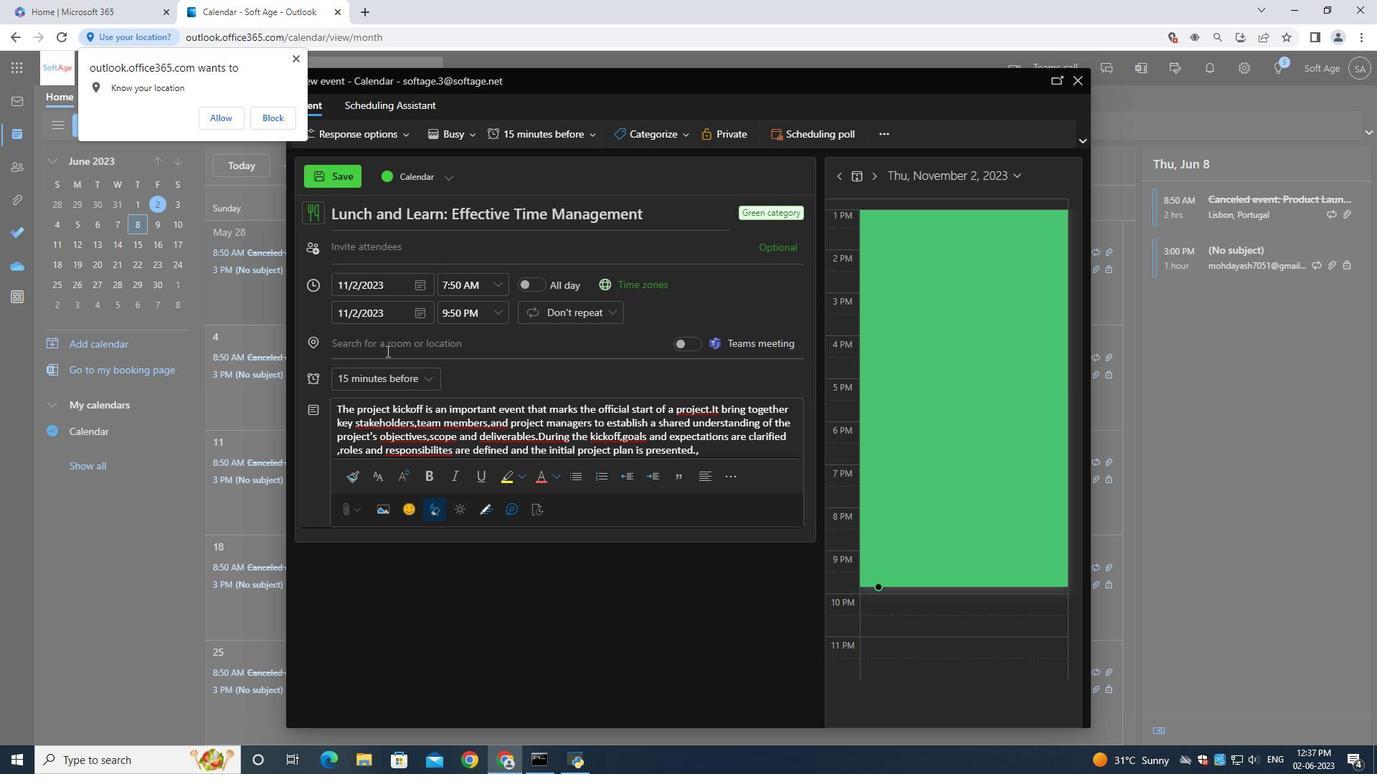 
Action: Mouse pressed left at (387, 350)
Screenshot: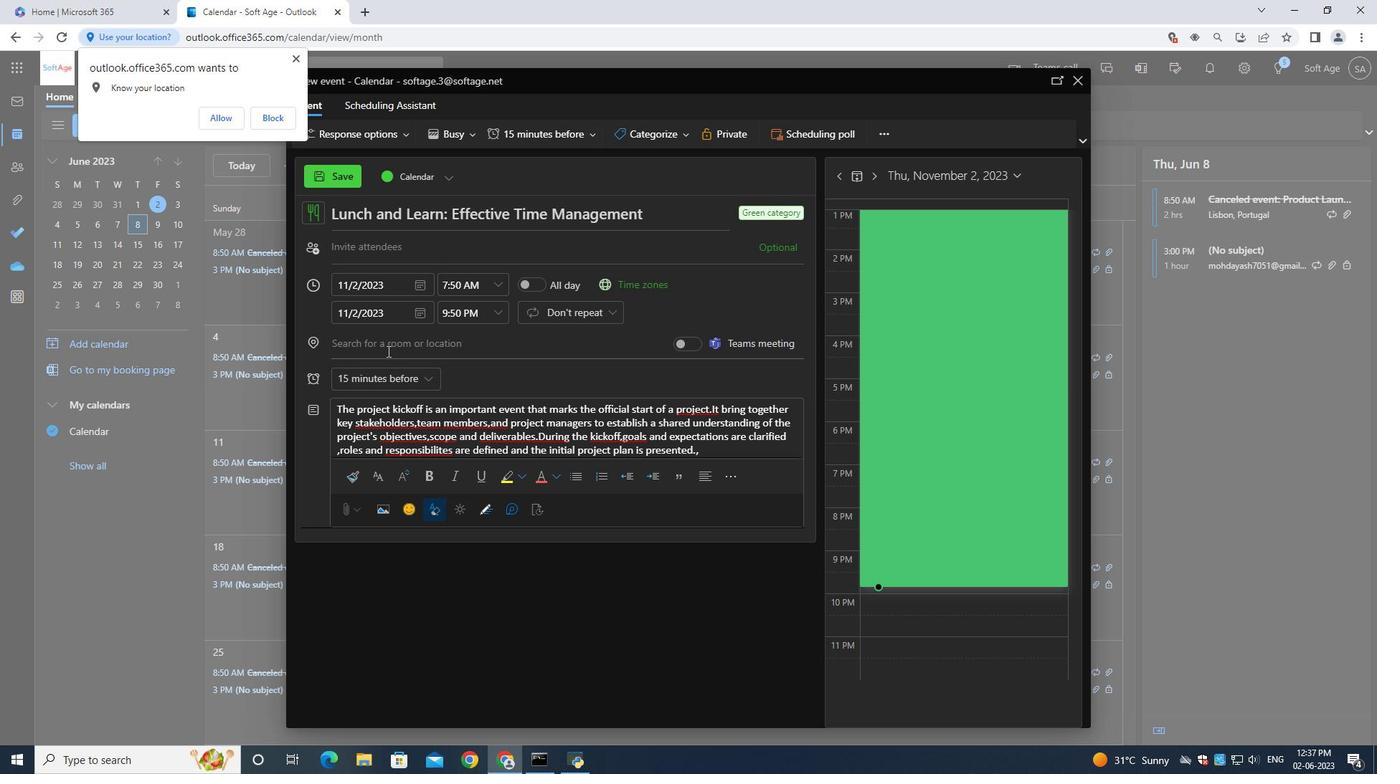 
Action: Mouse moved to (390, 342)
Screenshot: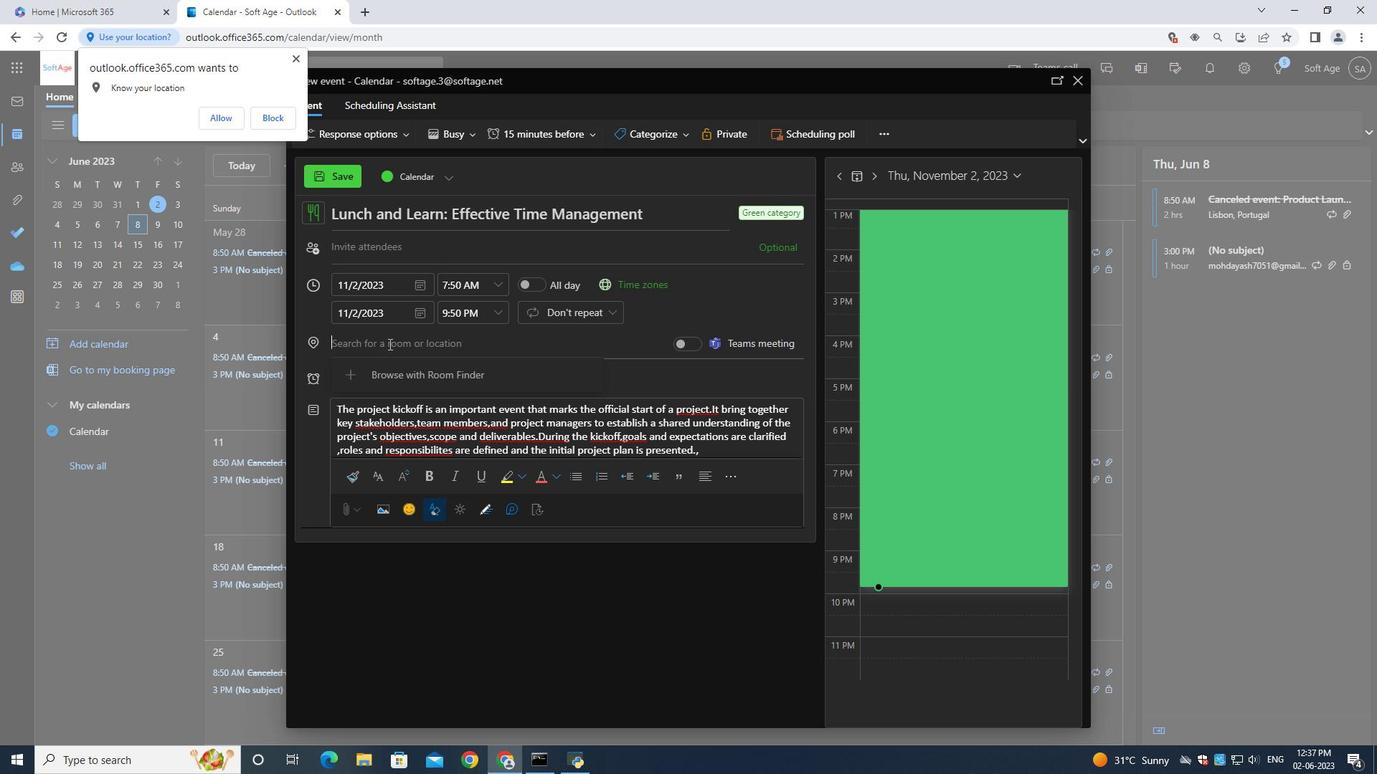 
Action: Mouse pressed left at (390, 342)
Screenshot: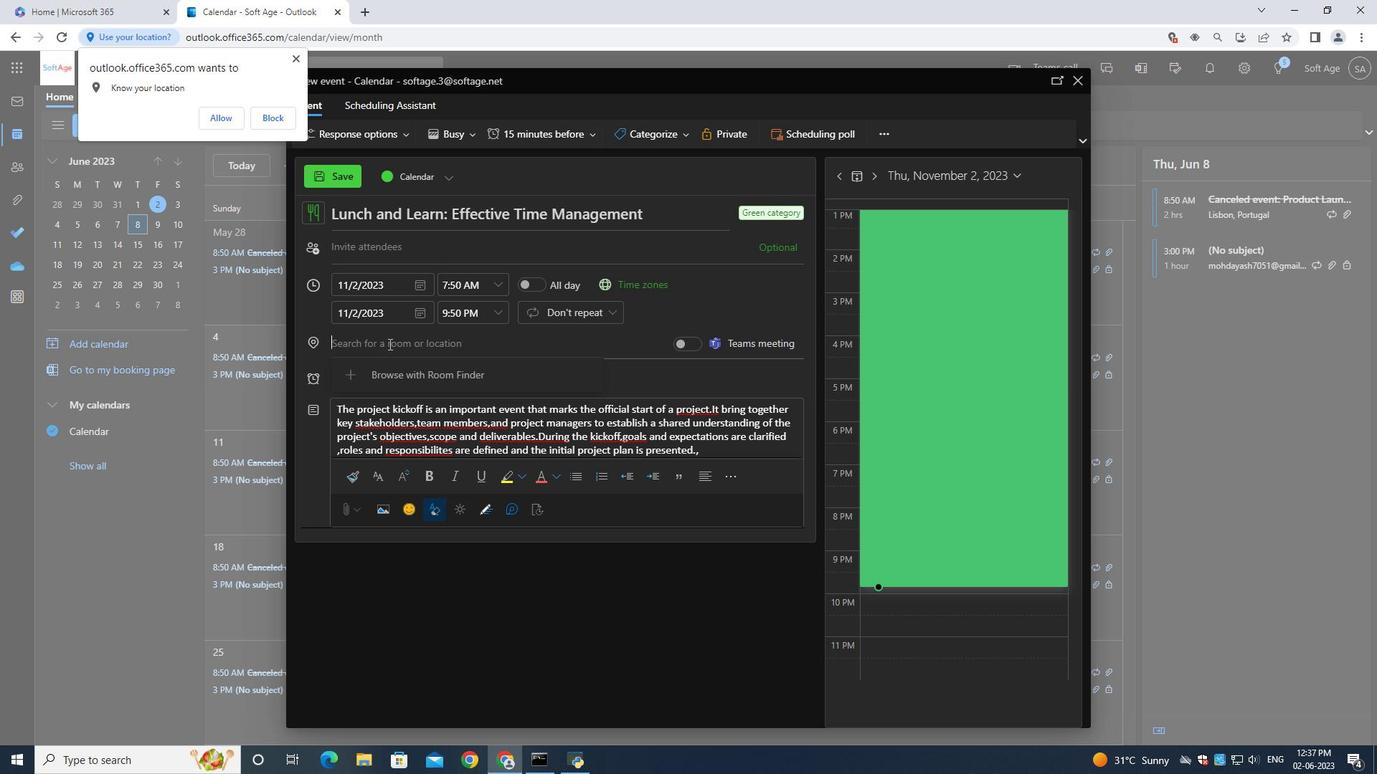 
Action: Key pressed 123<Key.space><Key.shift>La<Key.space><Key.shift>Boqueria<Key.space><Key.backspace>,<Key.space><Key.shift><Key.shift><Key.shift><Key.shift><Key.shift><Key.shift><Key.shift><Key.shift><Key.shift><Key.shift><Key.shift><Key.shift><Key.shift><Key.shift><Key.shift><Key.shift><Key.shift><Key.shift><Key.shift><Key.shift><Key.shift><Key.shift><Key.shift><Key.shift><Key.shift><Key.shift><Key.shift><Key.shift><Key.shift><Key.shift><Key.shift><Key.shift><Key.shift><Key.shift><Key.shift><Key.shift><Key.shift><Key.shift><Key.shift><Key.shift><Key.shift><Key.shift>Barcek<Key.backspace>lona,spa<Key.backspace><Key.backspace><Key.backspace><Key.shift>Spain
Screenshot: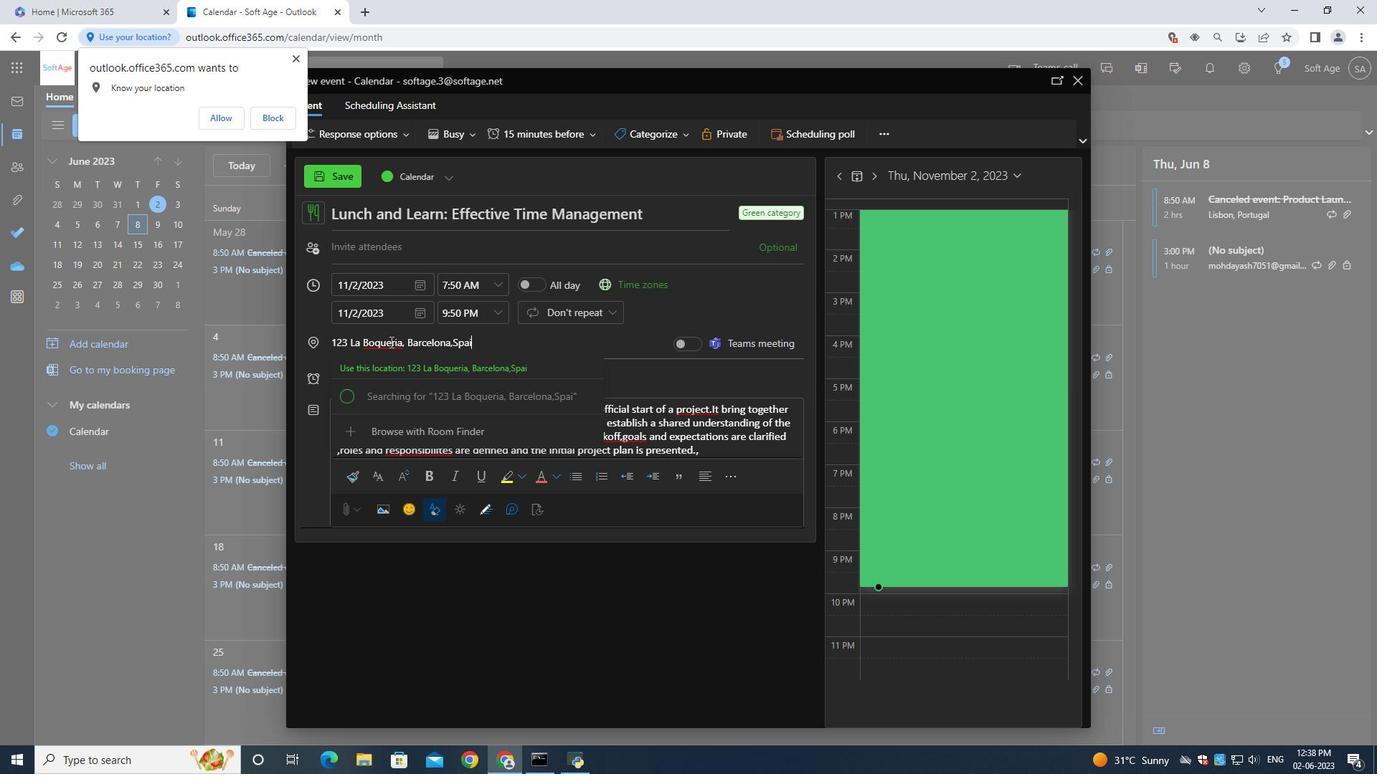 
Action: Mouse moved to (627, 365)
Screenshot: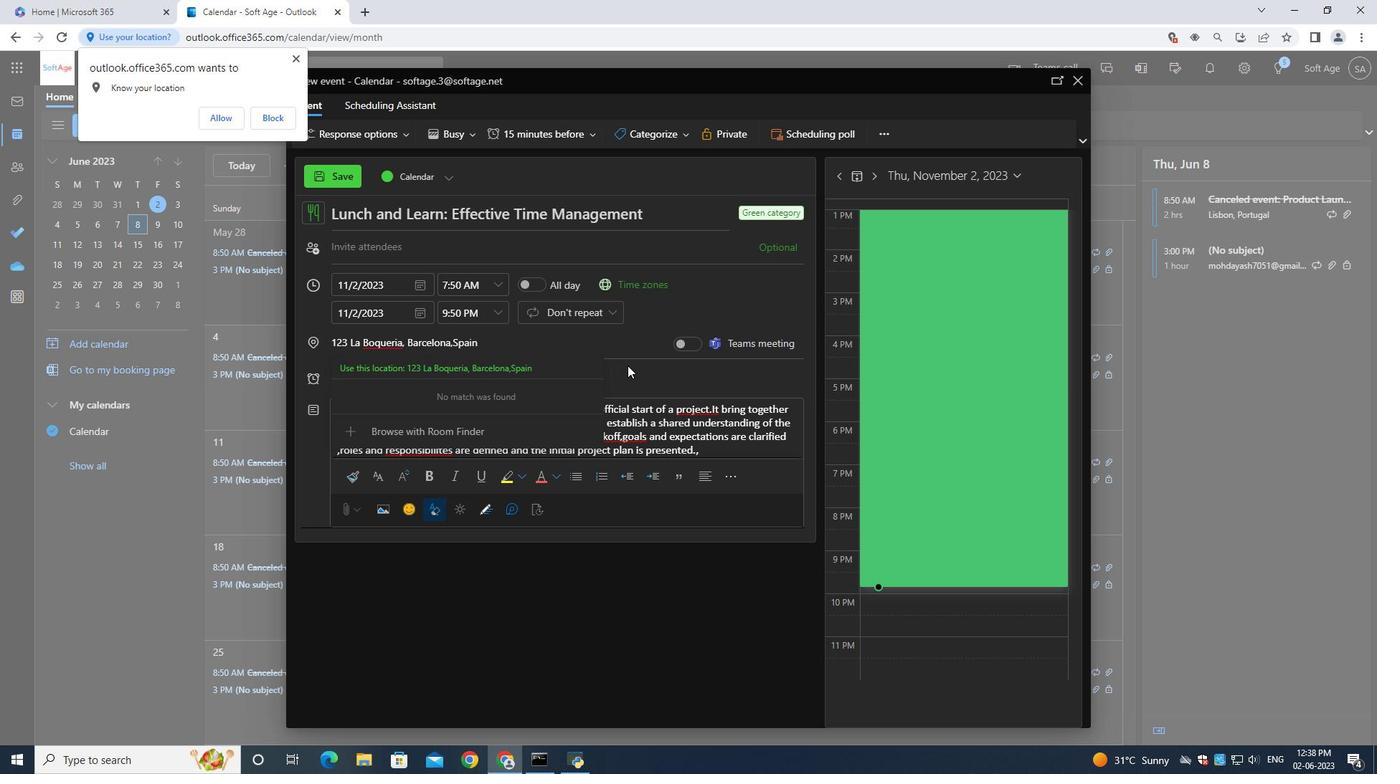 
Action: Mouse pressed left at (627, 365)
Screenshot: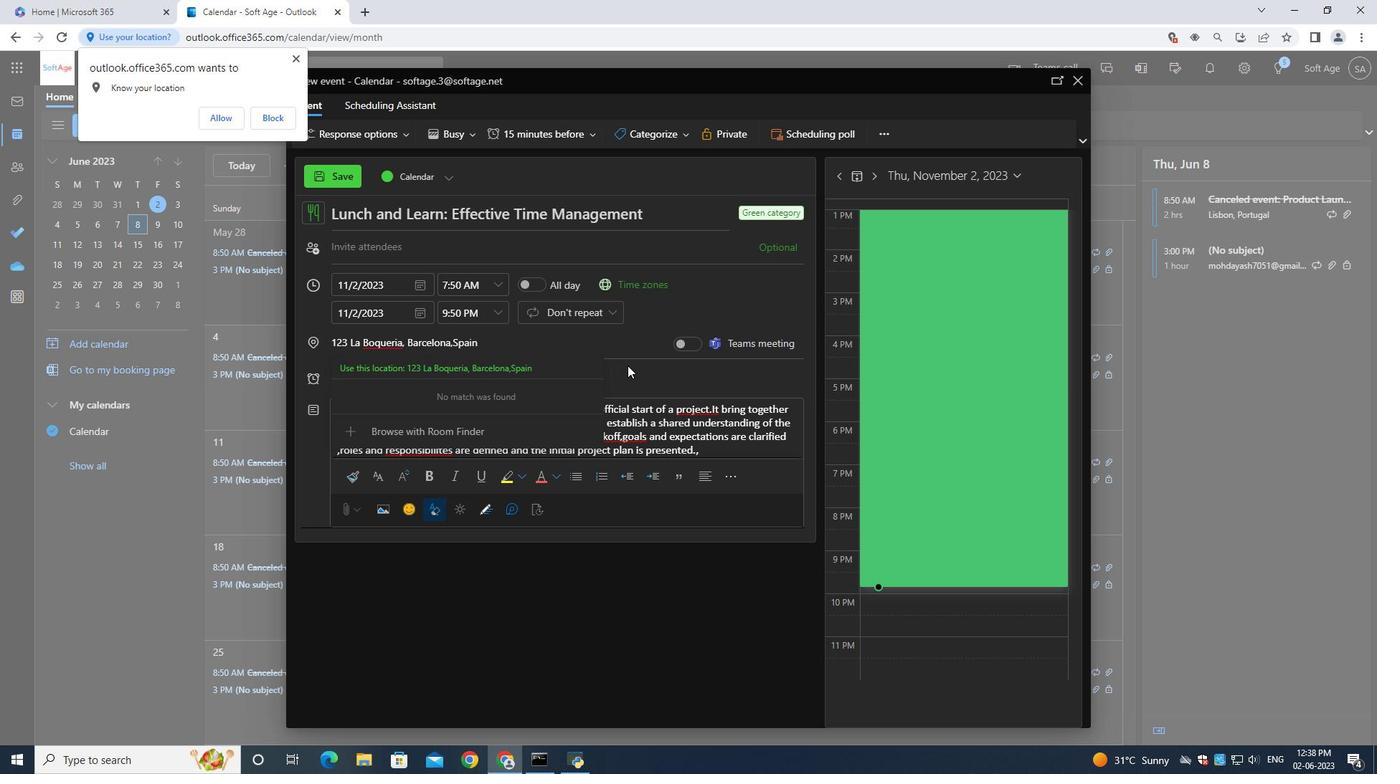 
Action: Mouse moved to (371, 247)
Screenshot: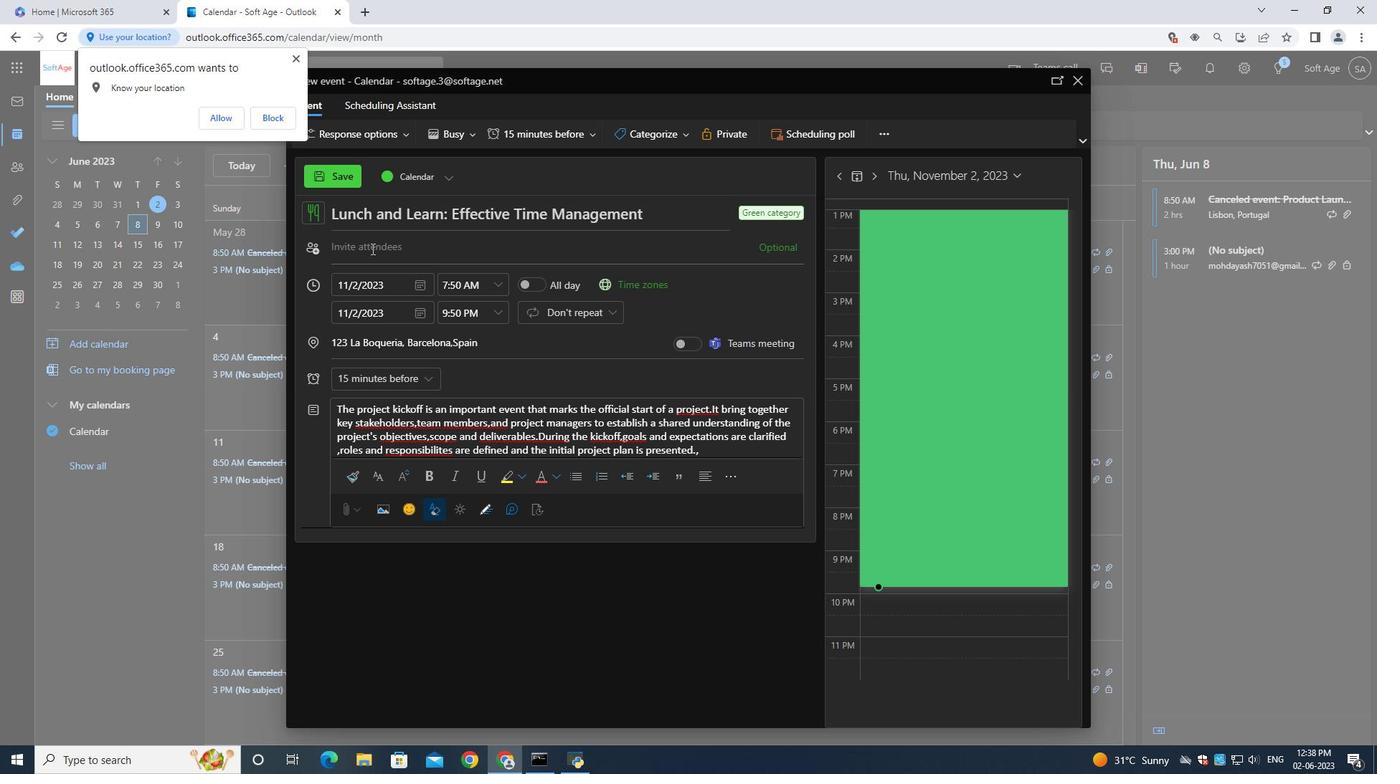
Action: Mouse pressed left at (371, 247)
Screenshot: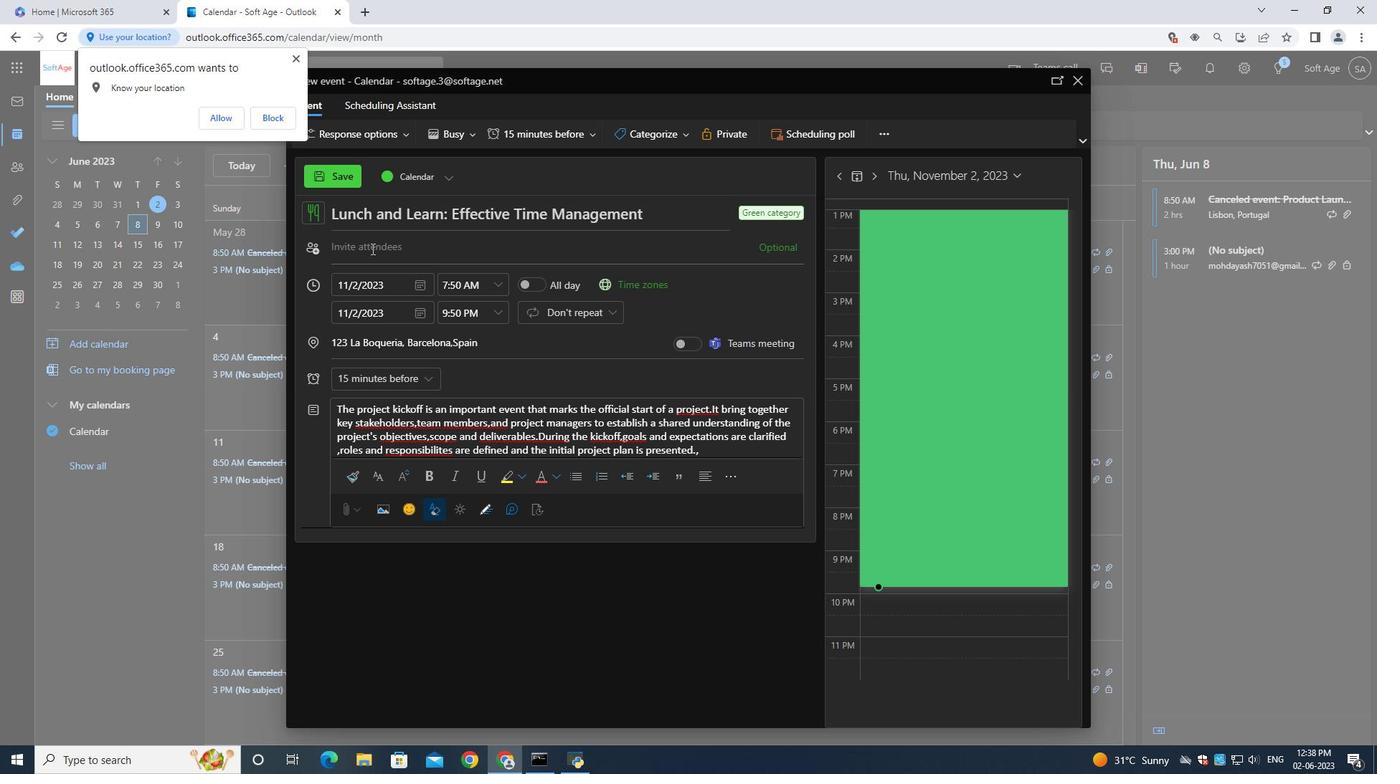 
Action: Mouse moved to (371, 247)
Screenshot: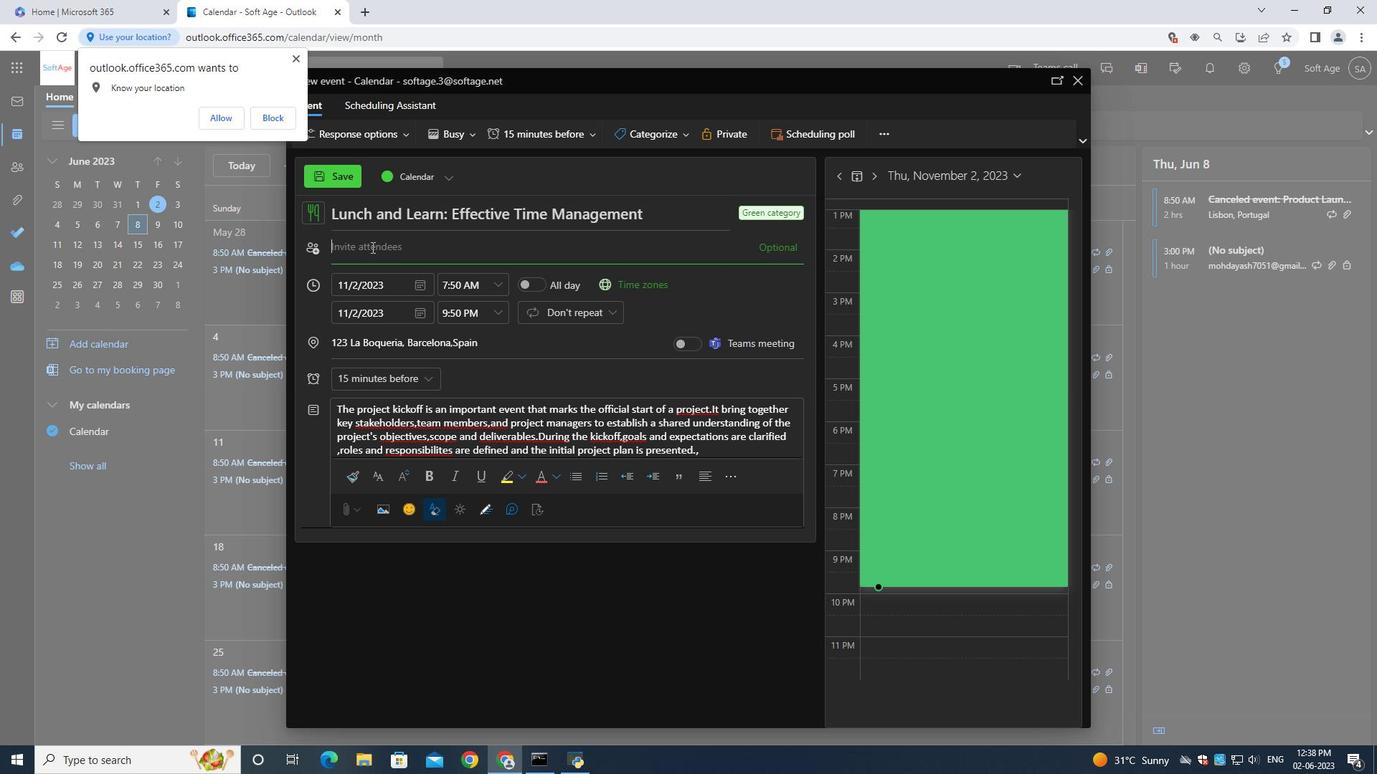 
Action: Key pressed <Key.shift>Softage4.<Key.backspace><Key.backspace>.4<Key.shift>@softage.net
Screenshot: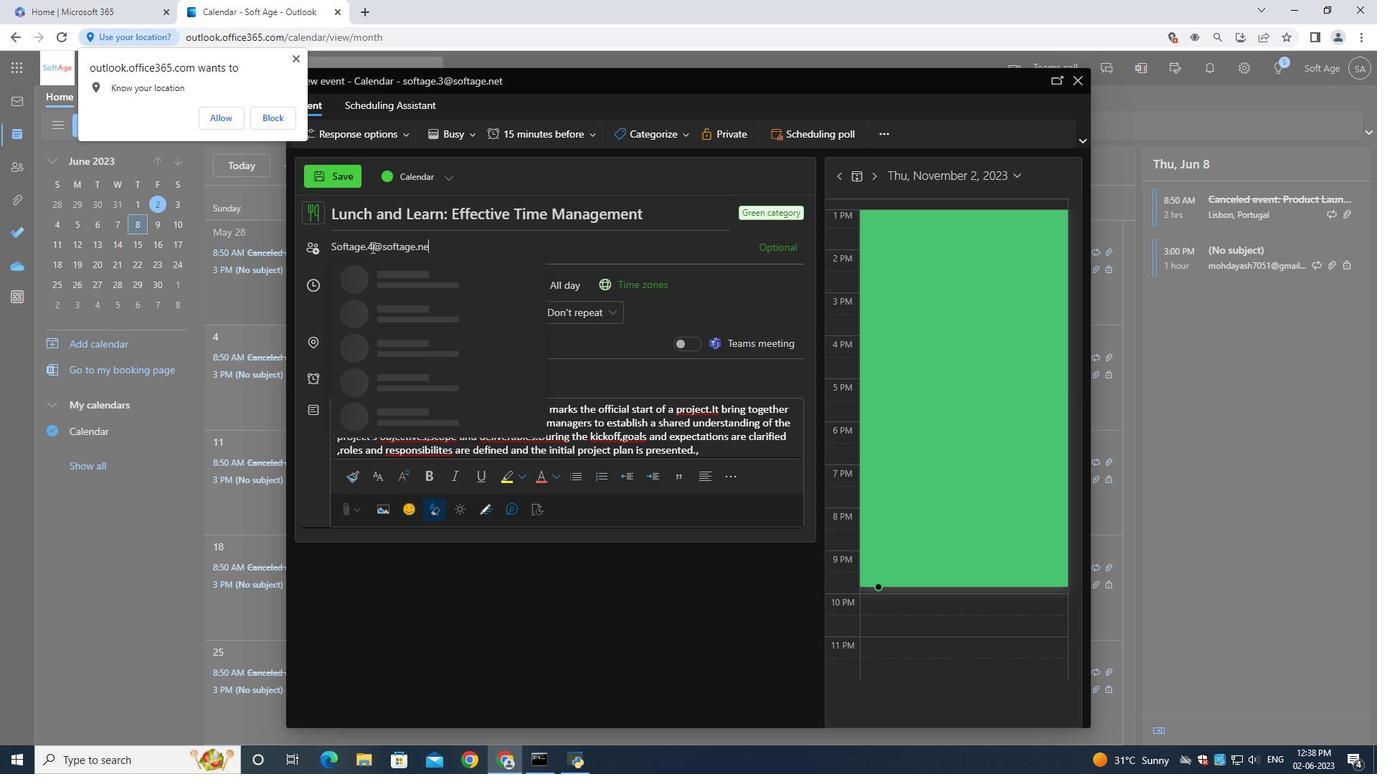 
Action: Mouse moved to (377, 268)
Screenshot: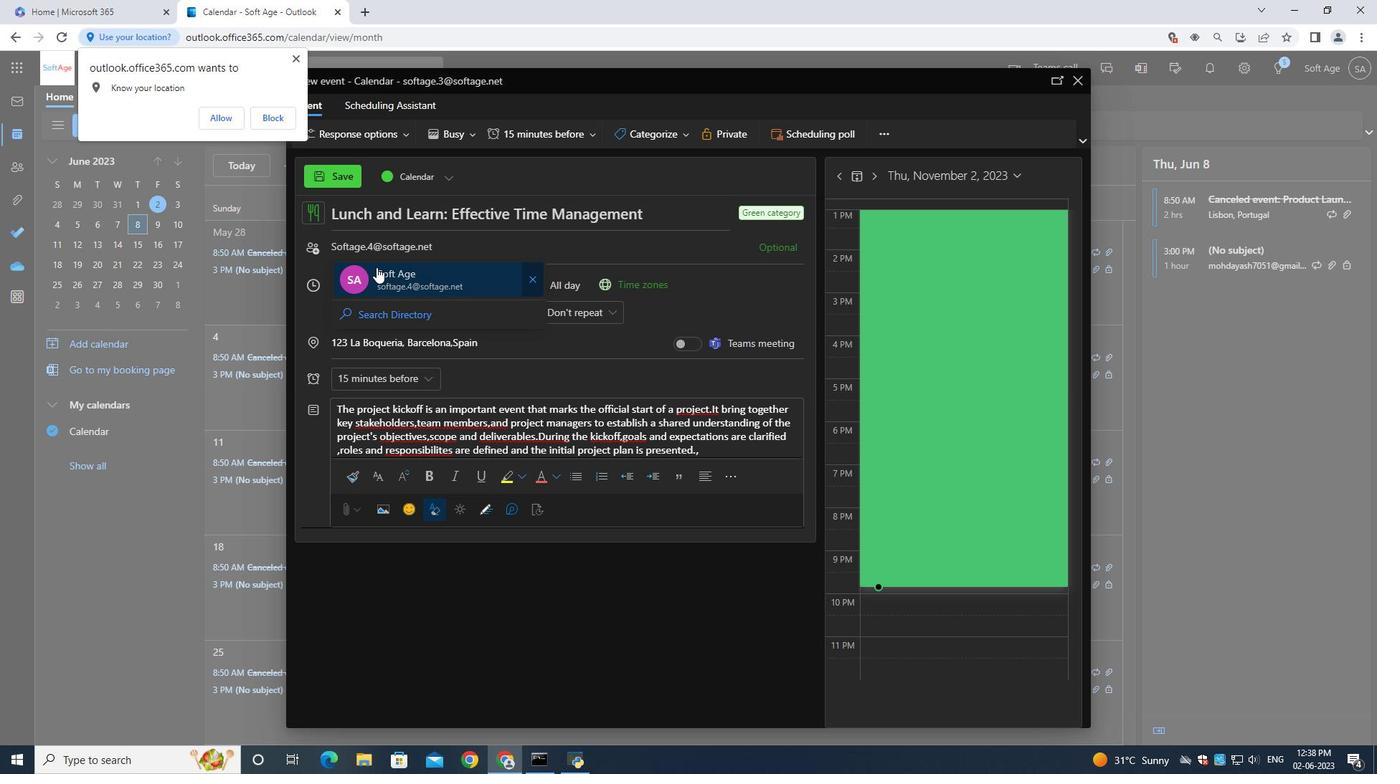 
Action: Mouse pressed left at (377, 268)
Screenshot: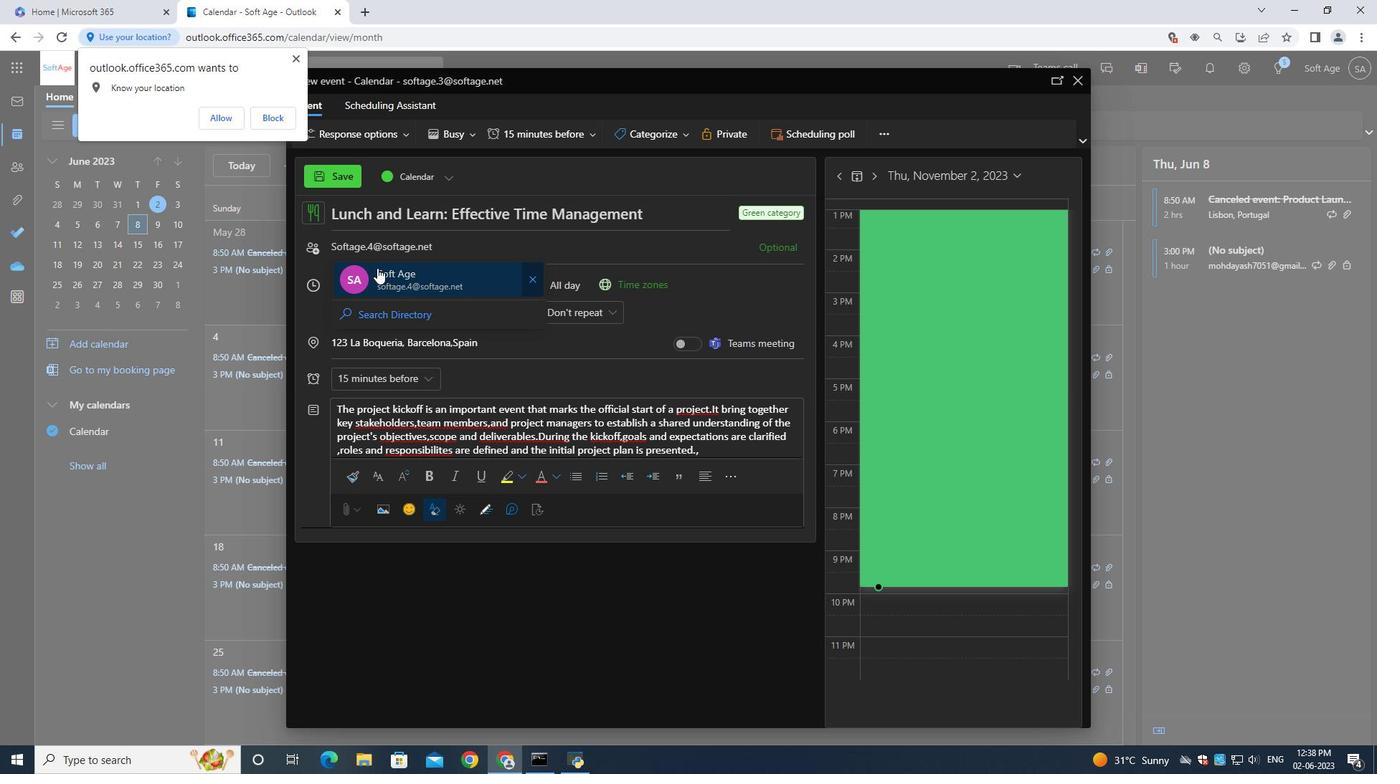 
Action: Mouse moved to (454, 256)
Screenshot: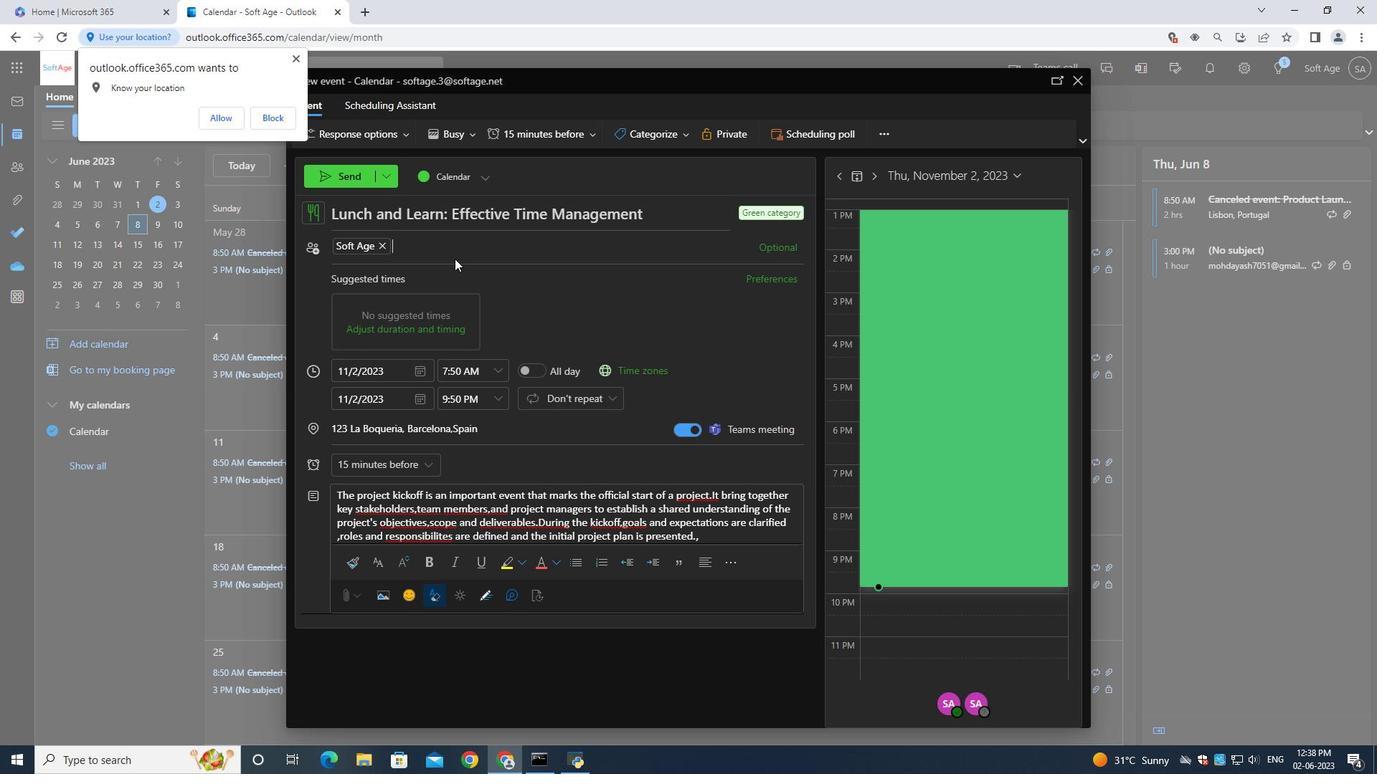 
Action: Key pressed softage.5
Screenshot: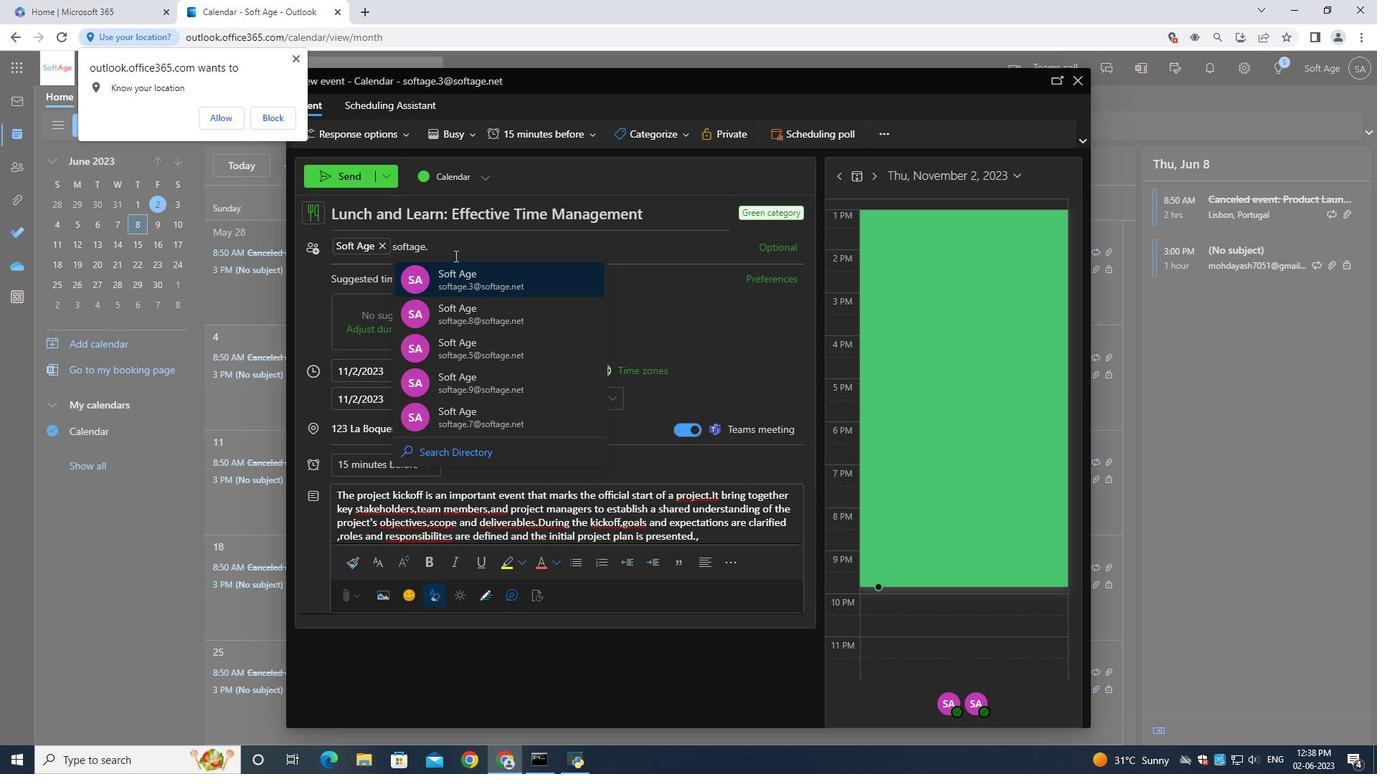 
Action: Mouse moved to (444, 256)
Screenshot: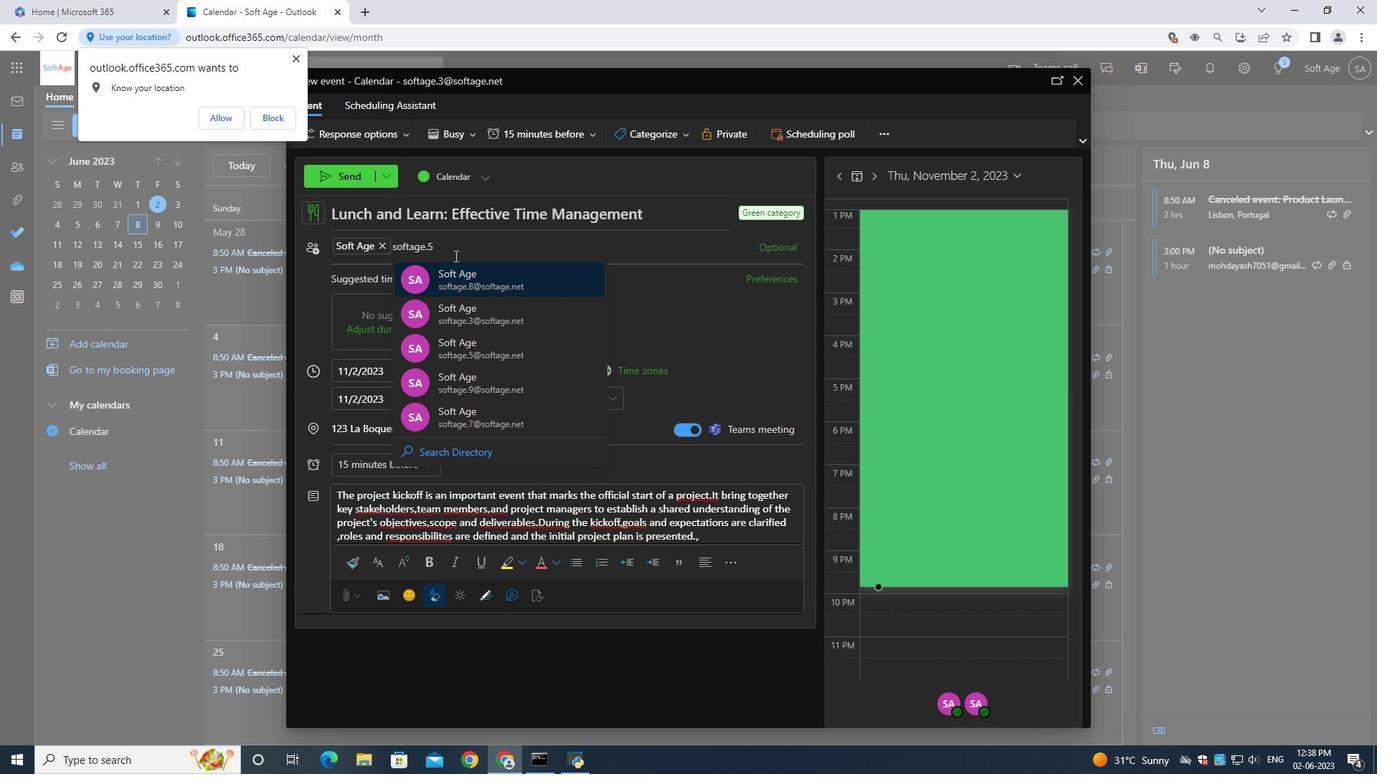 
Action: Key pressed <Key.shift><Key.shift><Key.shift>@softage.net
Screenshot: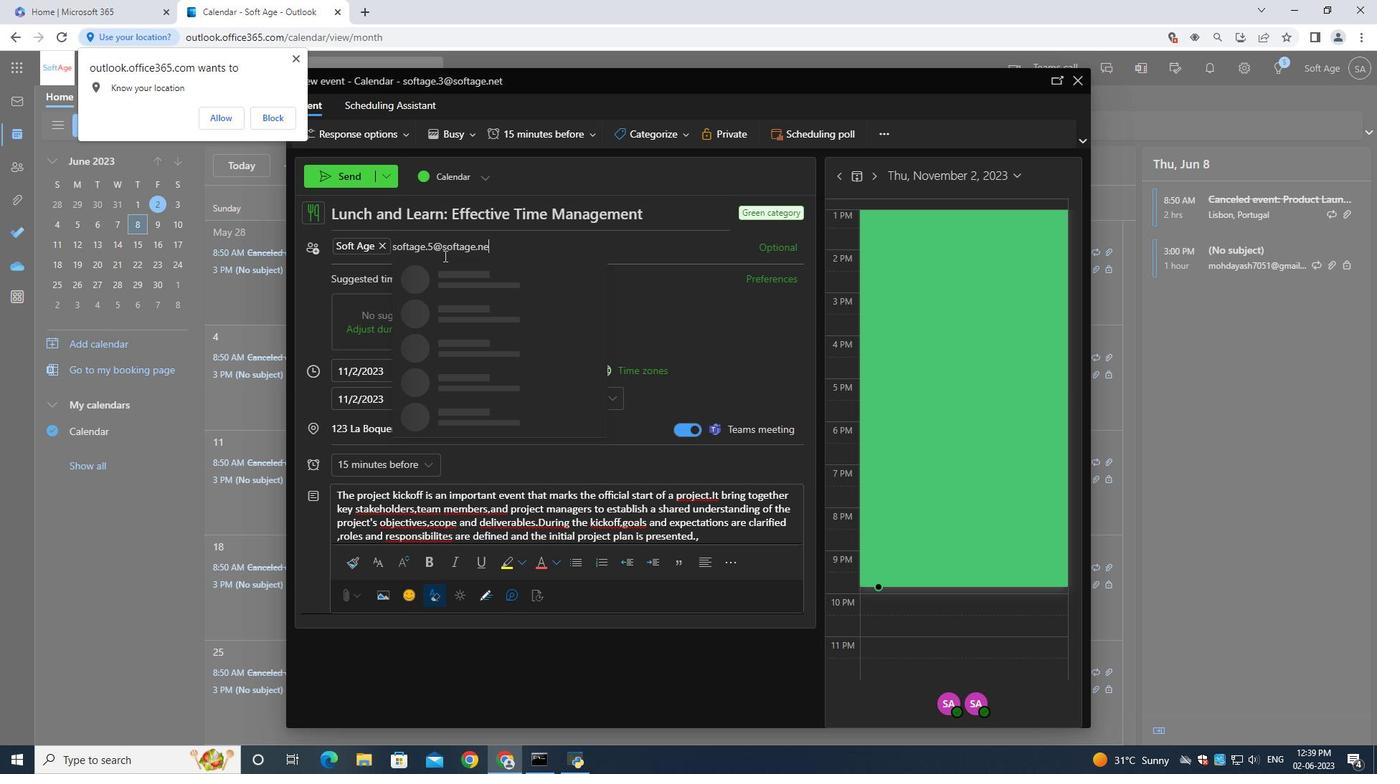 
Action: Mouse moved to (510, 276)
Screenshot: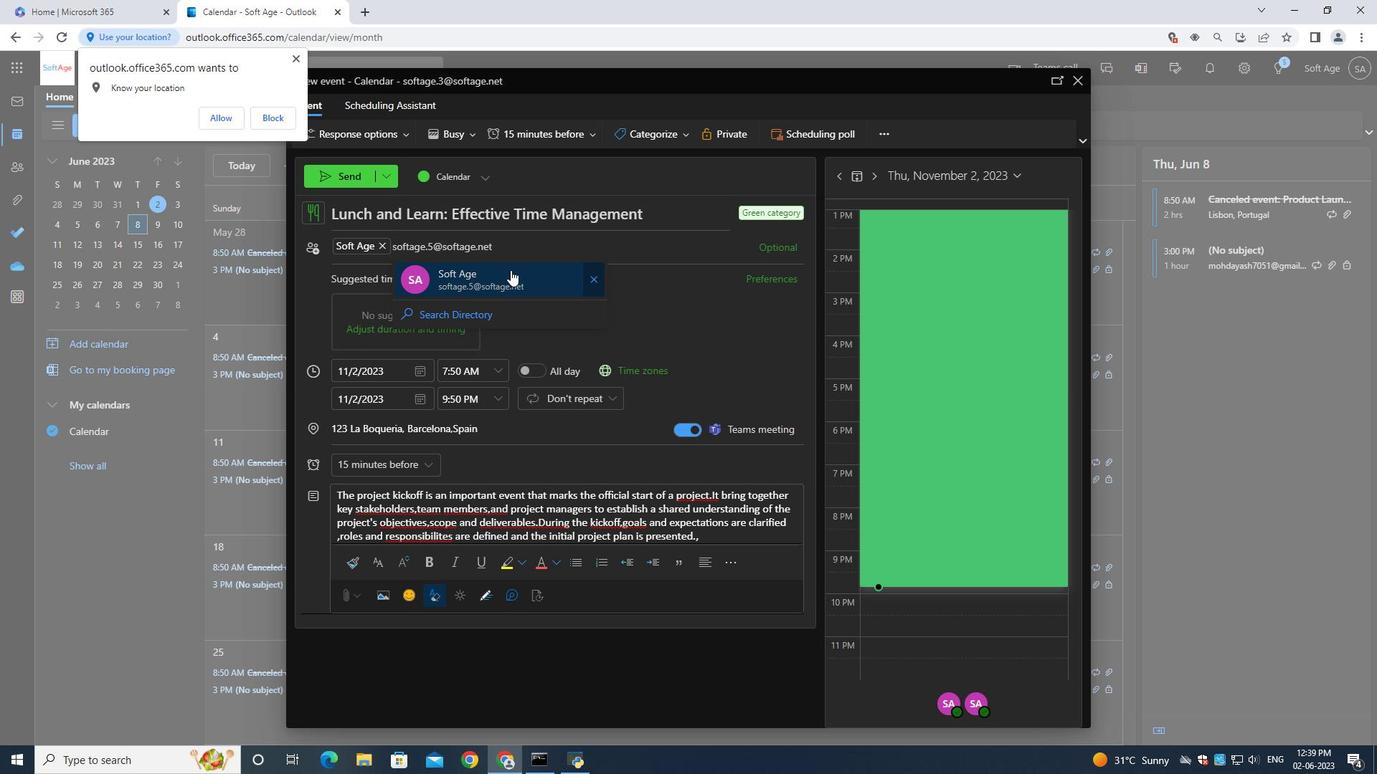
Action: Mouse pressed left at (510, 276)
Screenshot: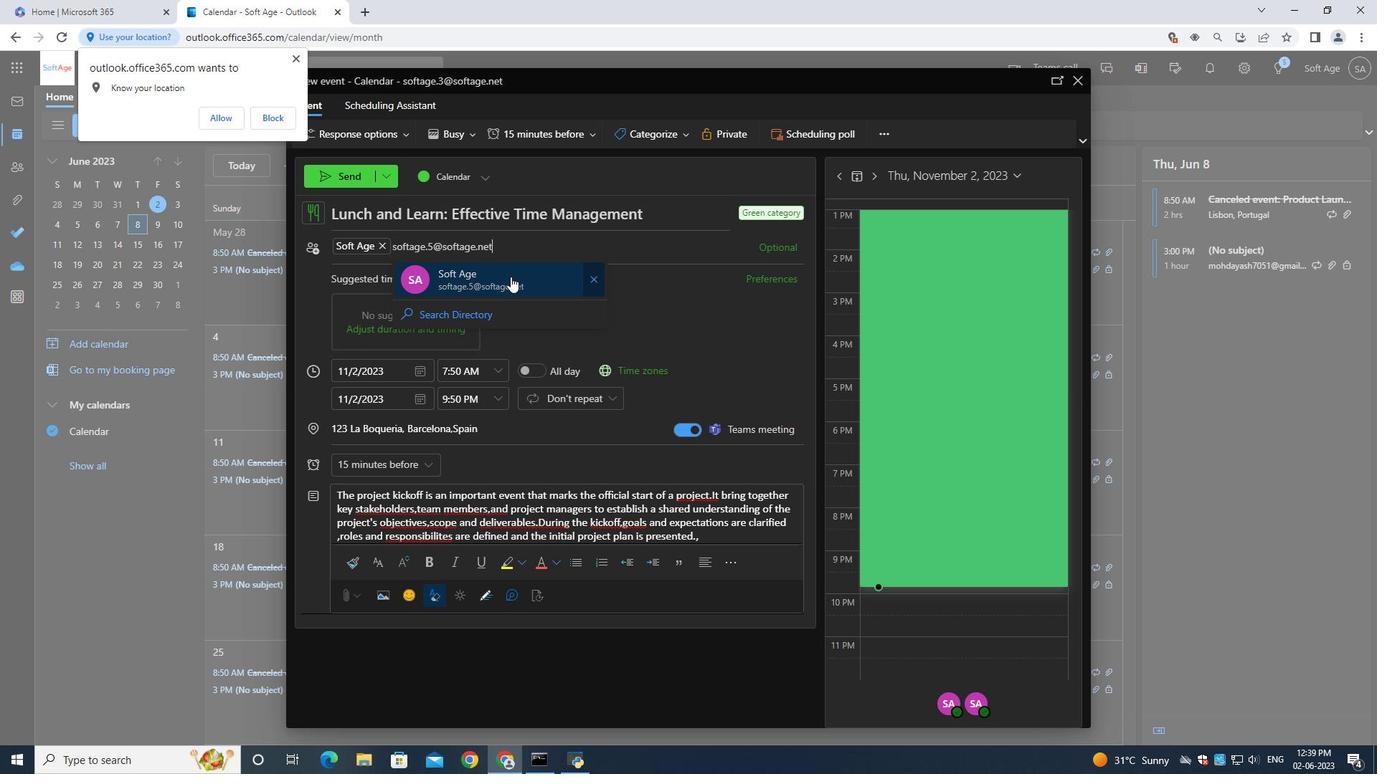 
Action: Mouse moved to (404, 460)
Screenshot: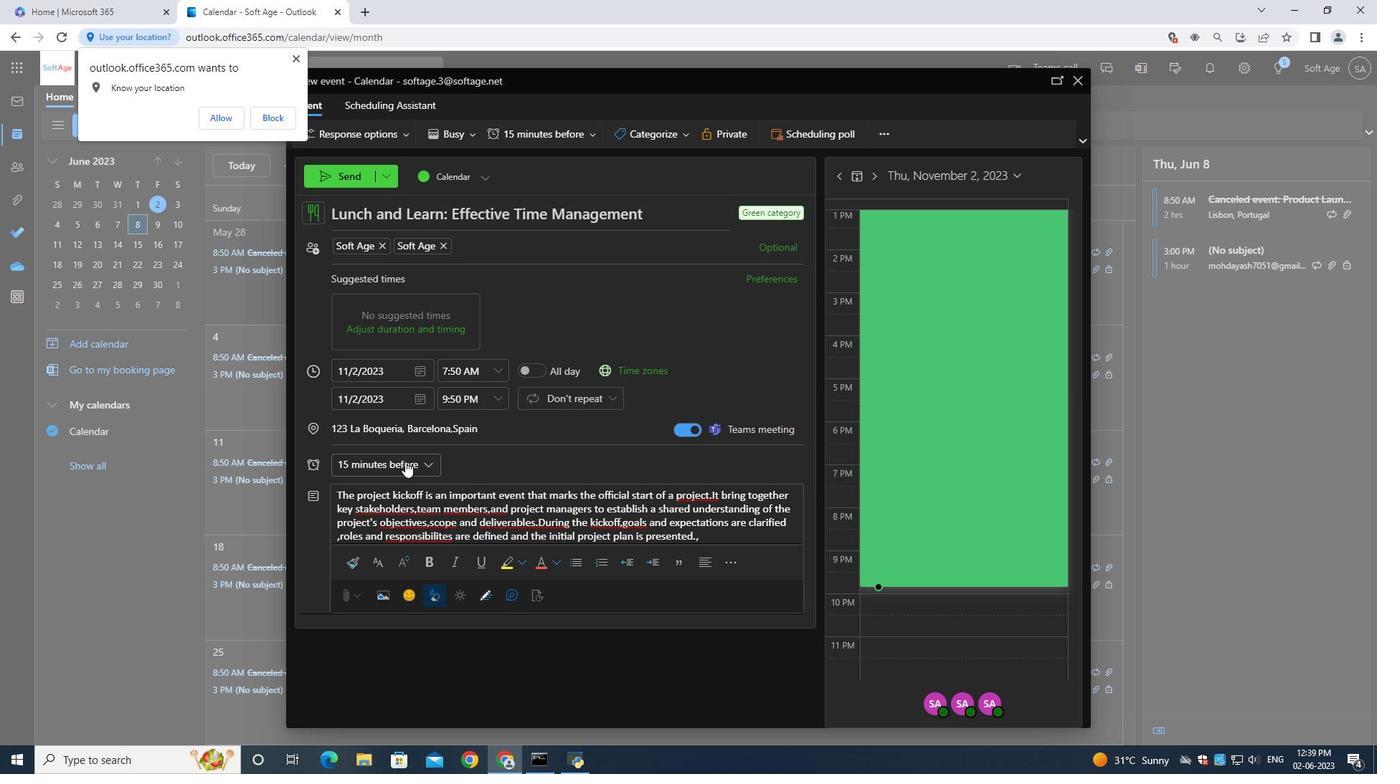 
Action: Mouse pressed left at (404, 460)
Screenshot: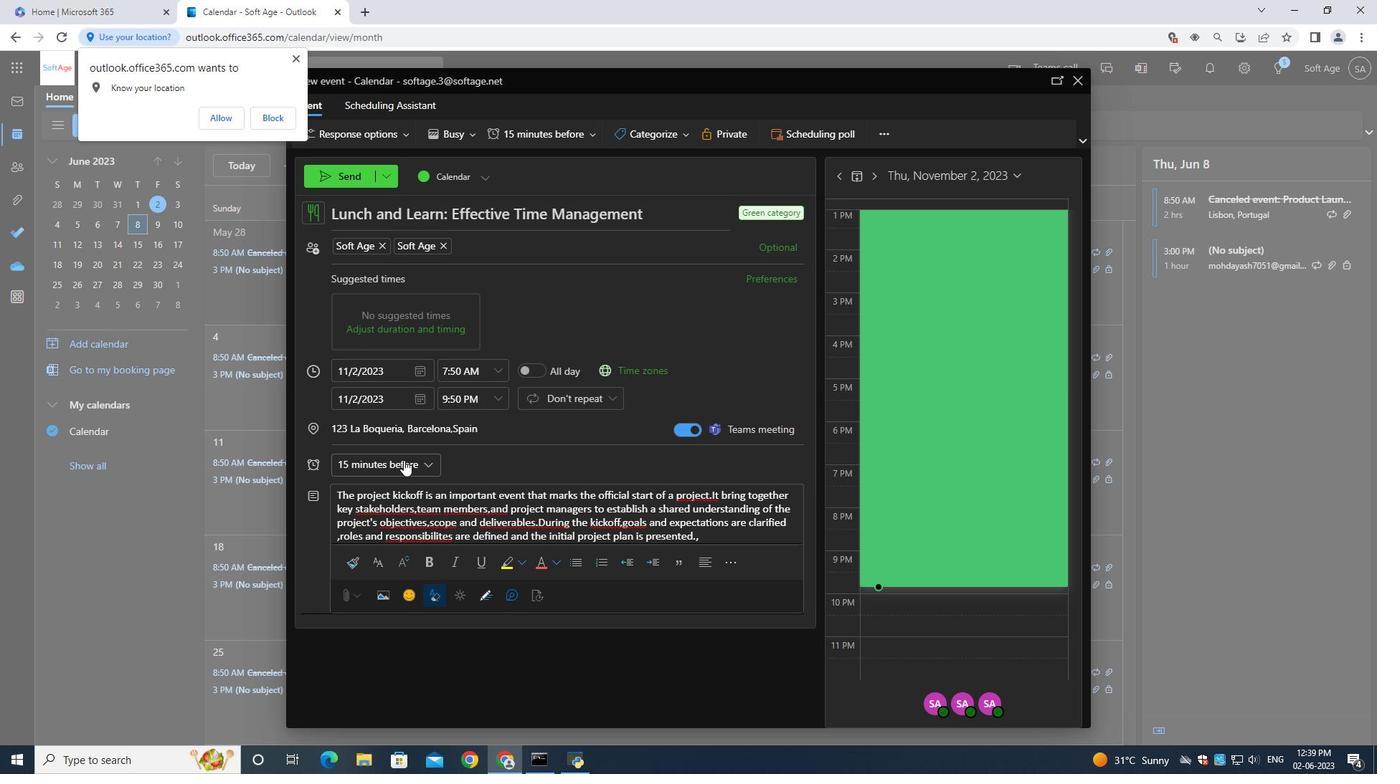 
Action: Mouse moved to (385, 315)
Screenshot: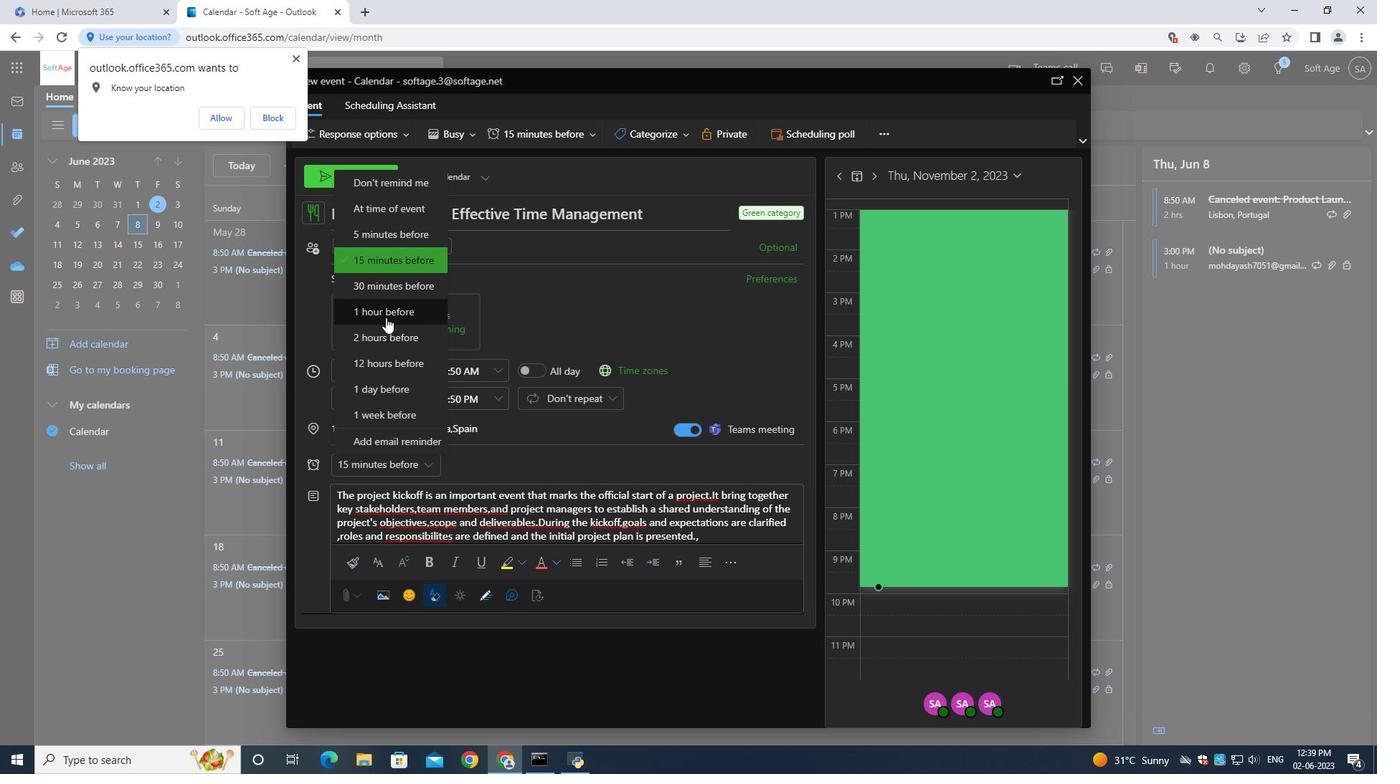 
Action: Mouse pressed left at (385, 315)
Screenshot: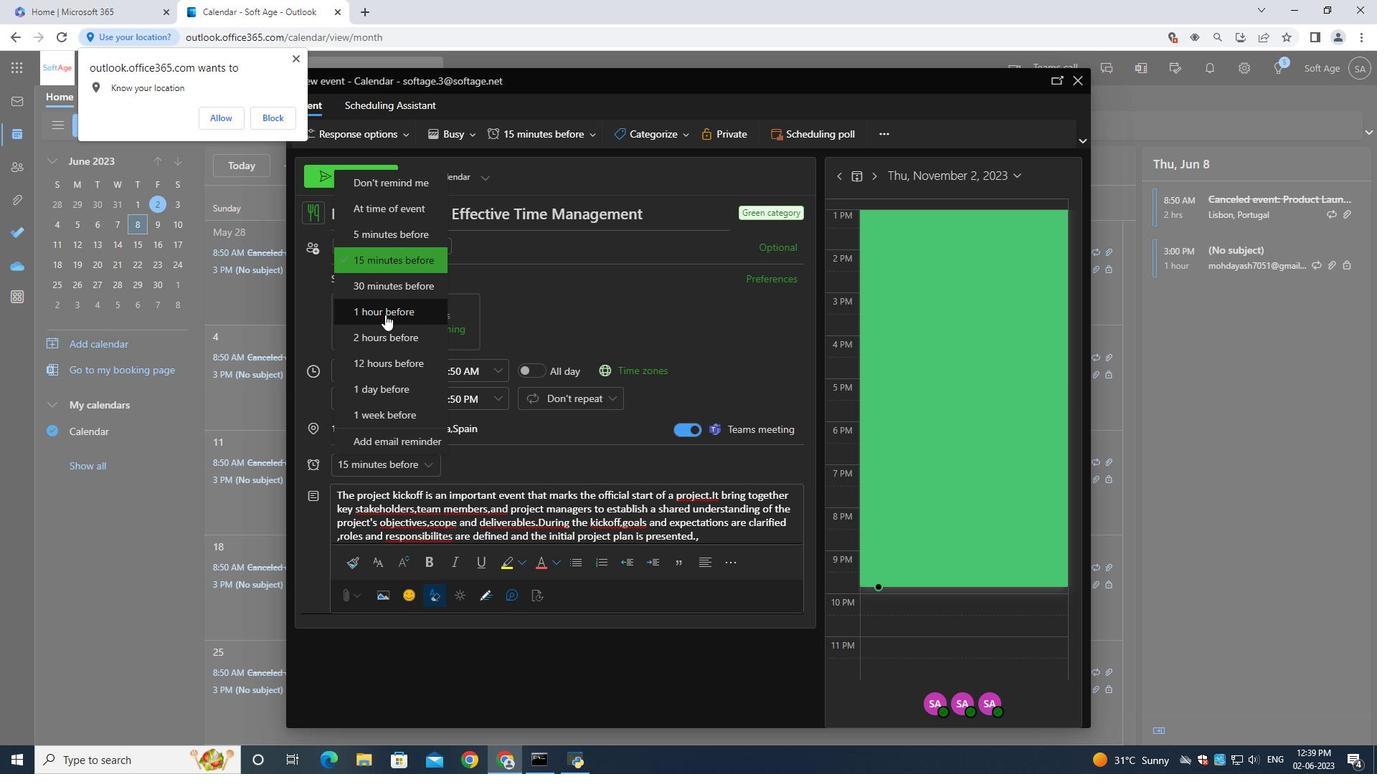 
Action: Mouse moved to (358, 175)
Screenshot: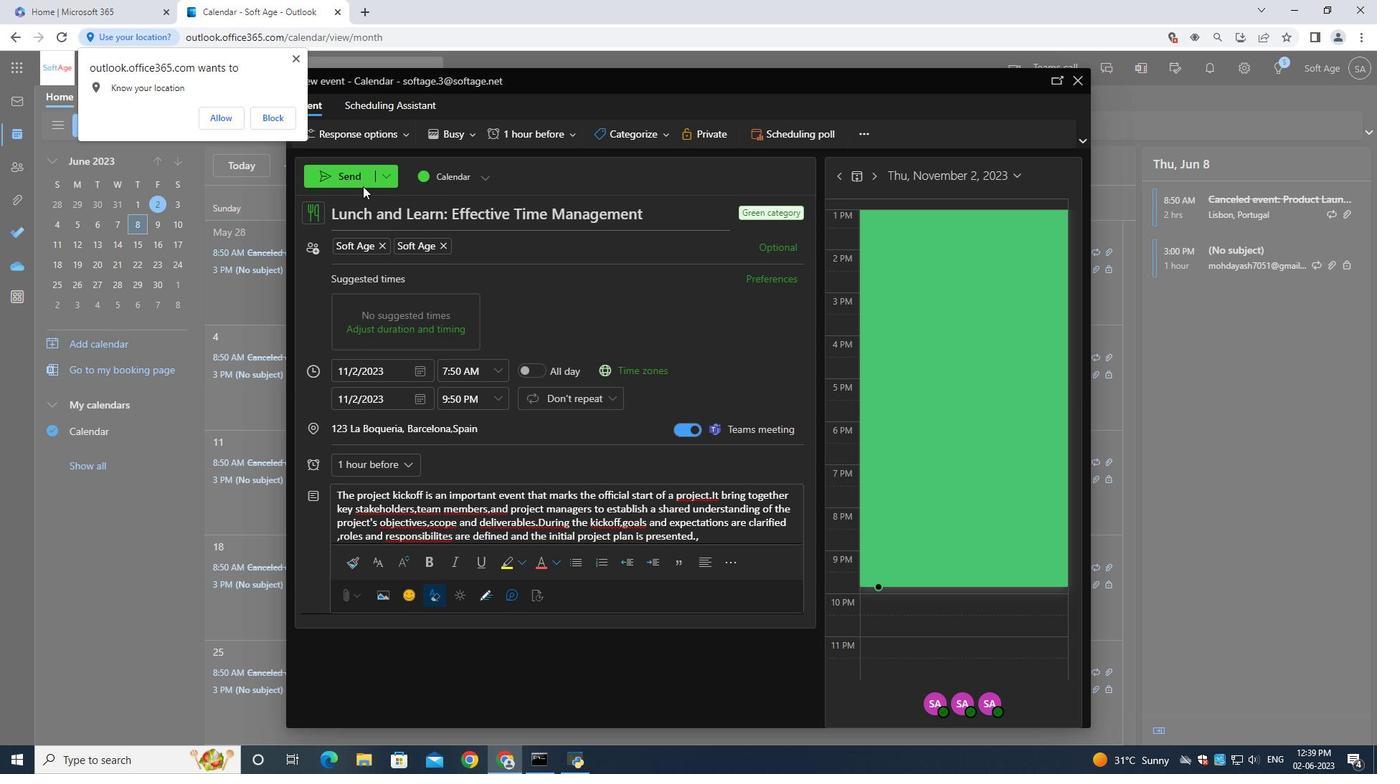 
Action: Mouse pressed left at (358, 175)
Screenshot: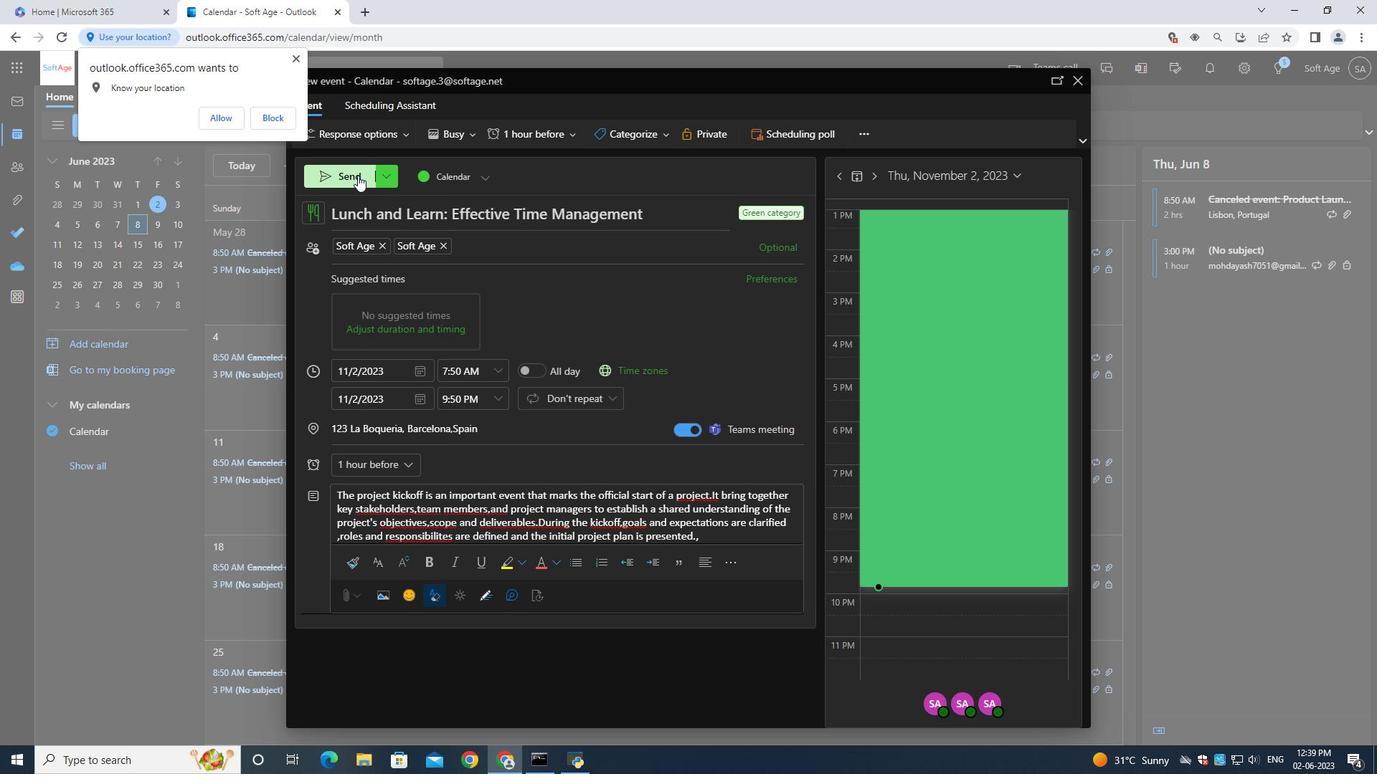 
Action: Mouse moved to (635, 224)
Screenshot: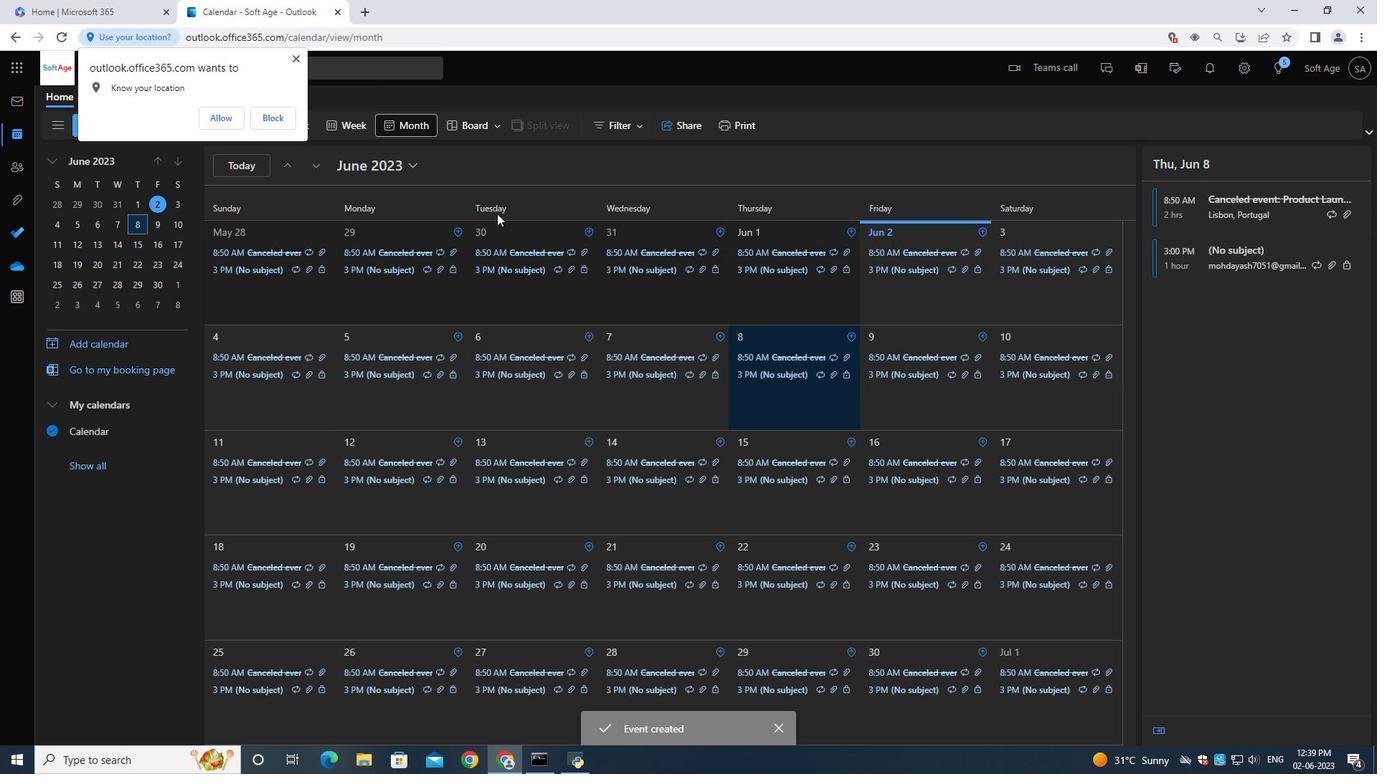 
